 Task: Move the task Create a new online booking system for a tour operator to the section To-Do in the project AgileOrigin and sort the tasks in the project by Assignee in Descending order
Action: Mouse moved to (400, 375)
Screenshot: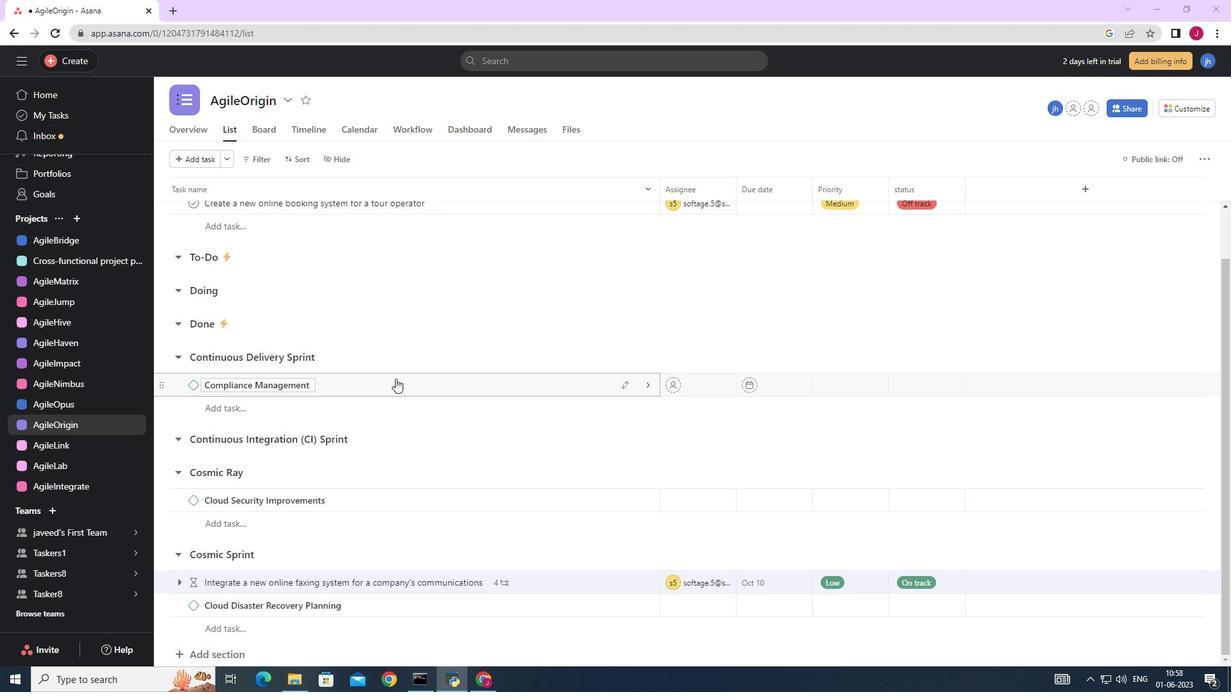 
Action: Mouse scrolled (400, 375) with delta (0, 0)
Screenshot: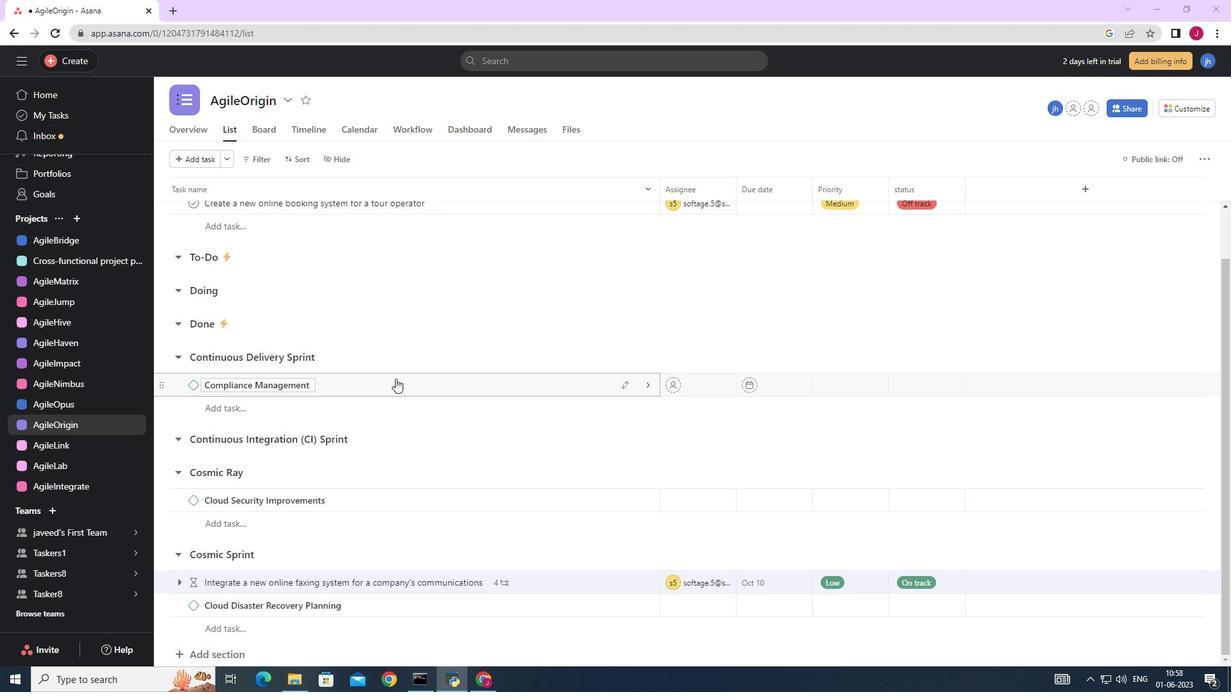 
Action: Mouse scrolled (400, 375) with delta (0, 0)
Screenshot: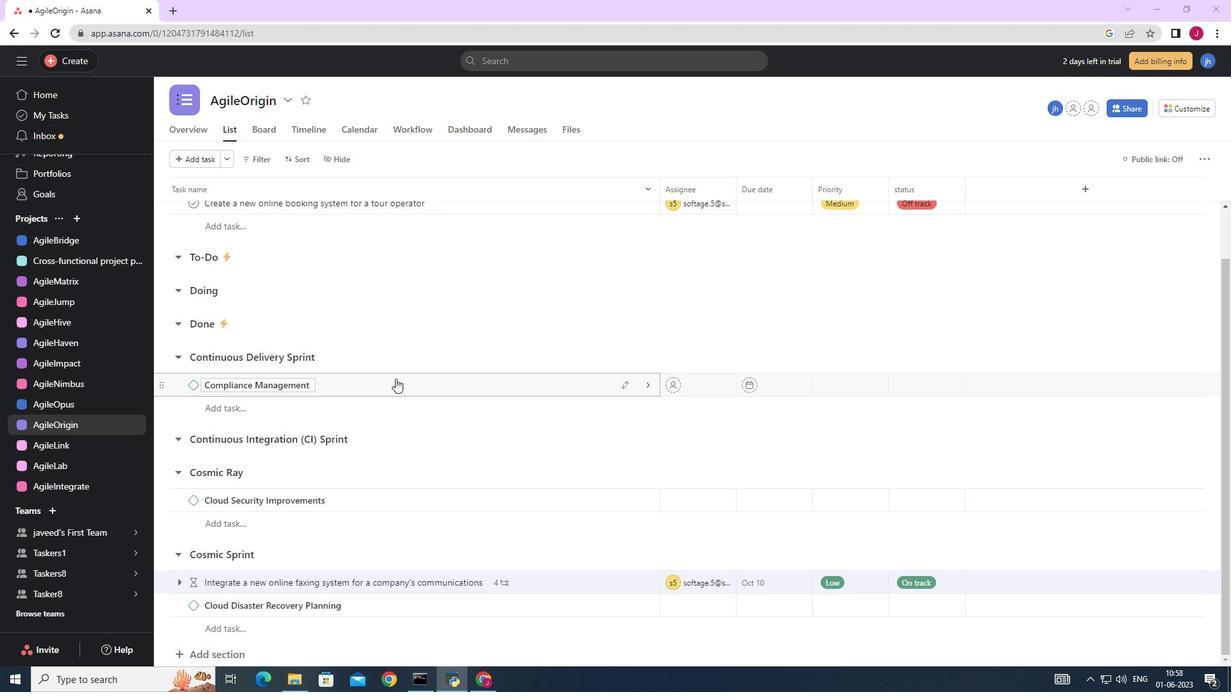 
Action: Mouse scrolled (400, 375) with delta (0, 0)
Screenshot: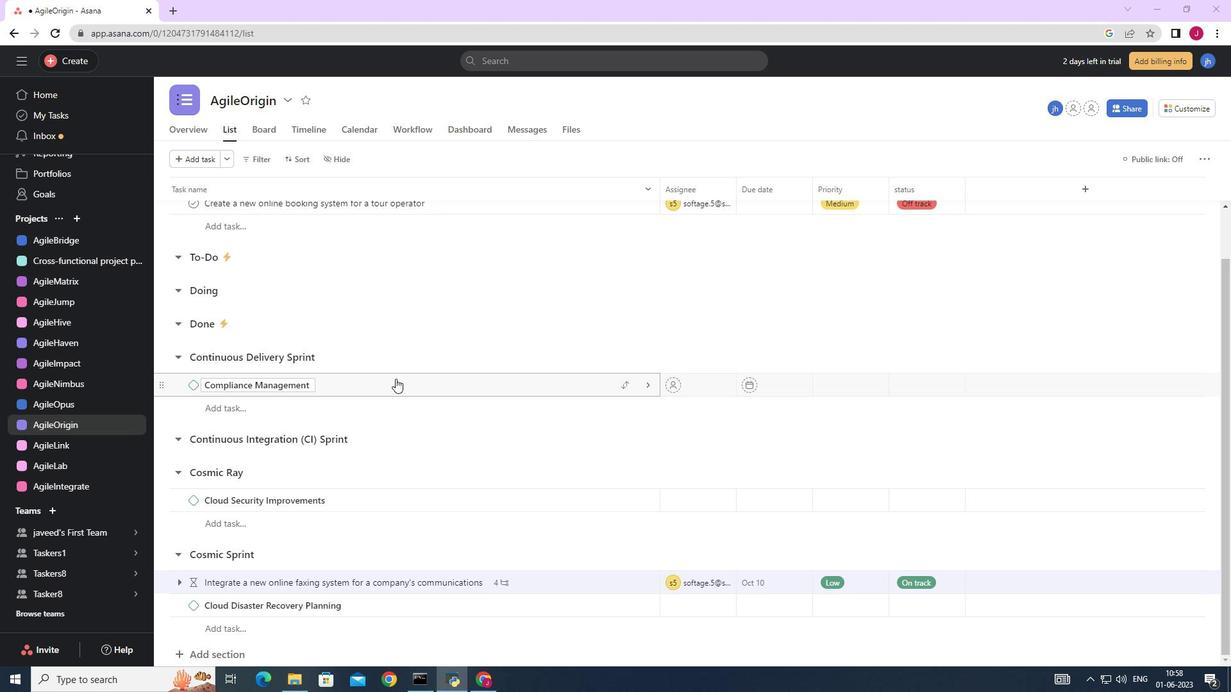 
Action: Mouse moved to (399, 373)
Screenshot: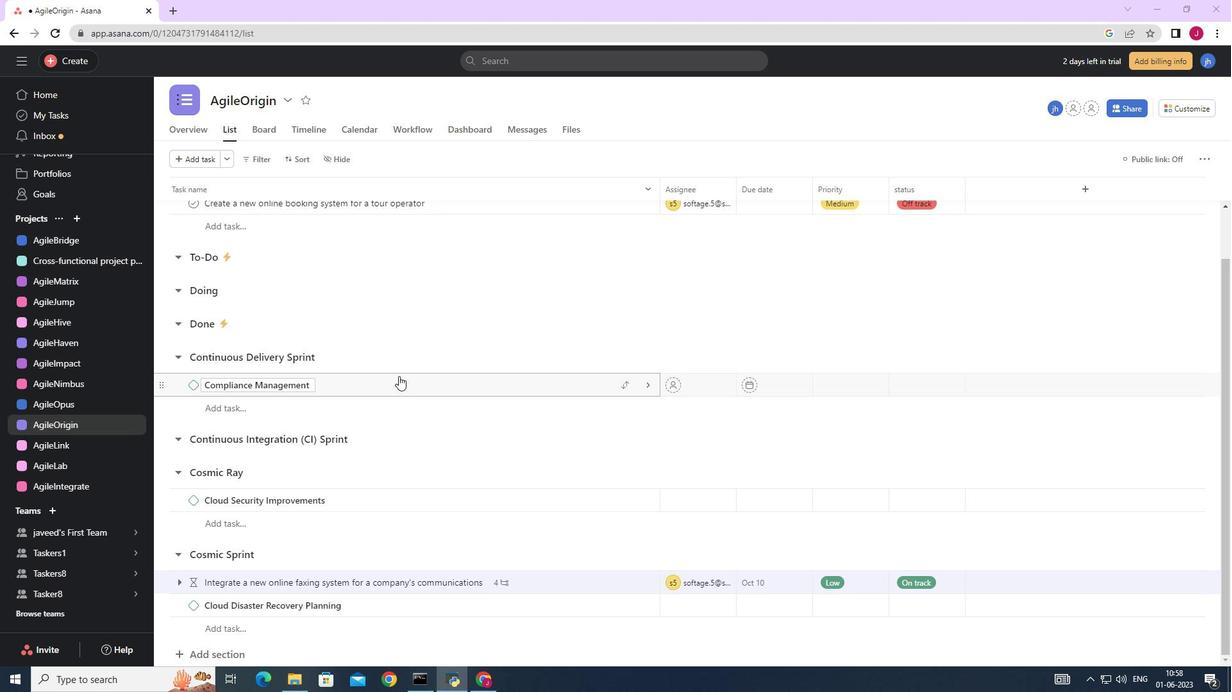 
Action: Mouse scrolled (400, 374) with delta (0, 0)
Screenshot: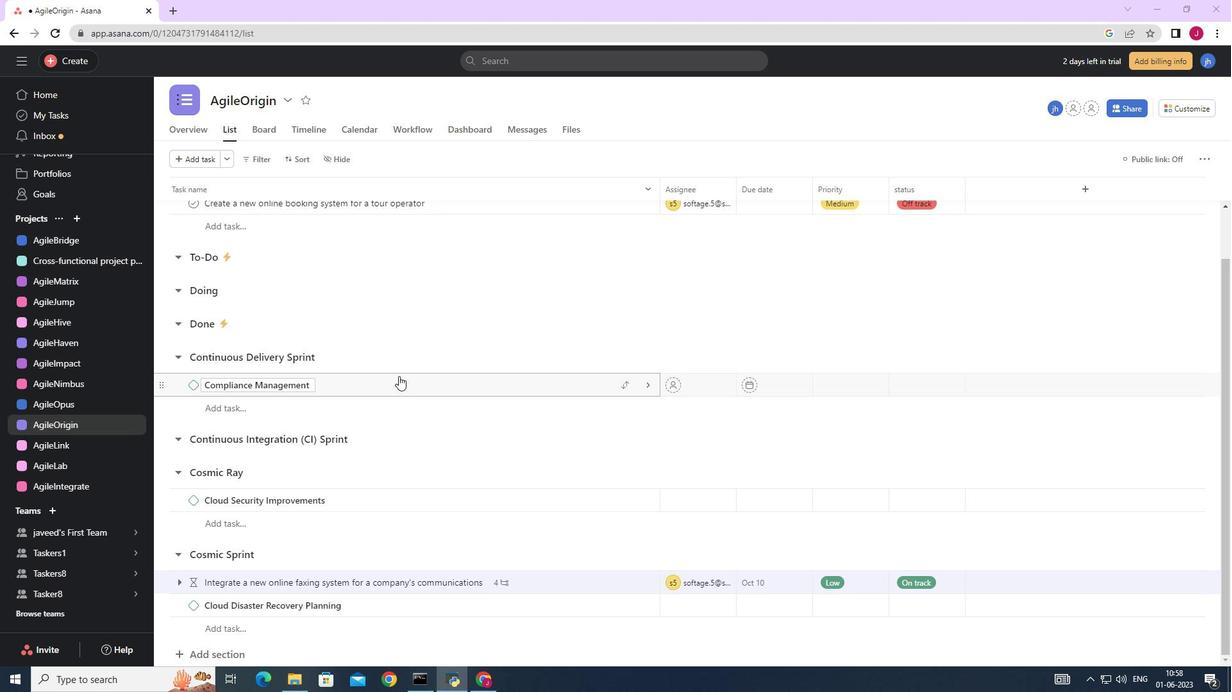 
Action: Mouse moved to (397, 375)
Screenshot: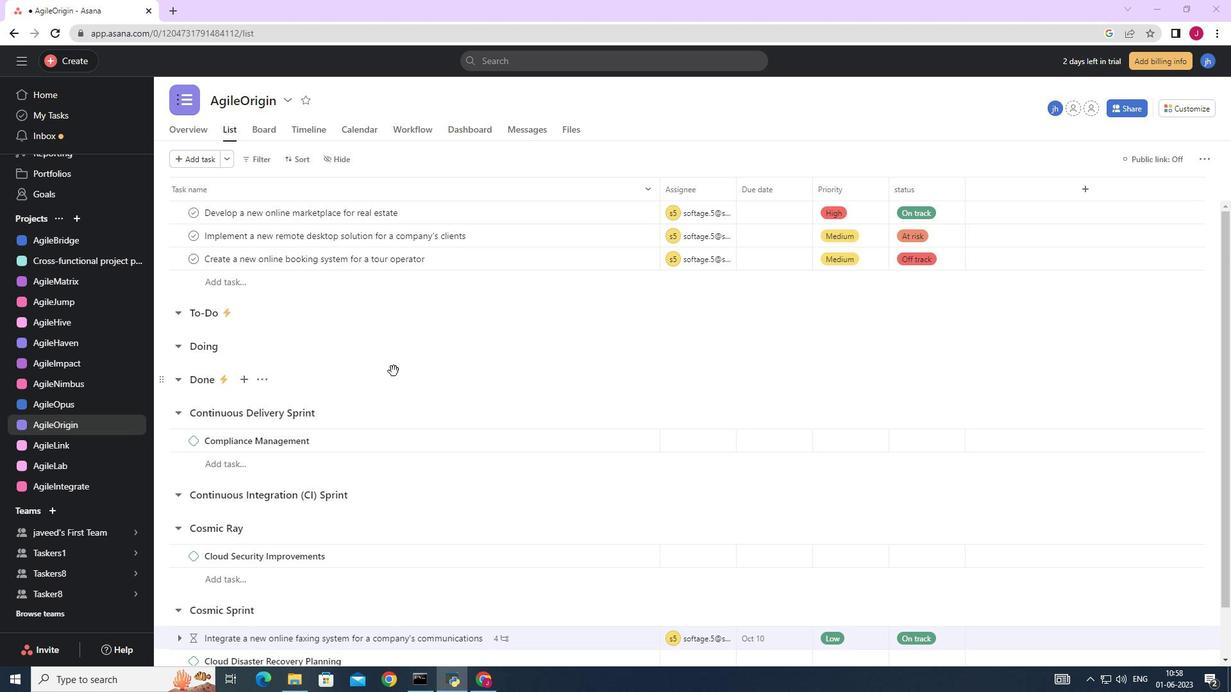 
Action: Mouse scrolled (397, 376) with delta (0, 0)
Screenshot: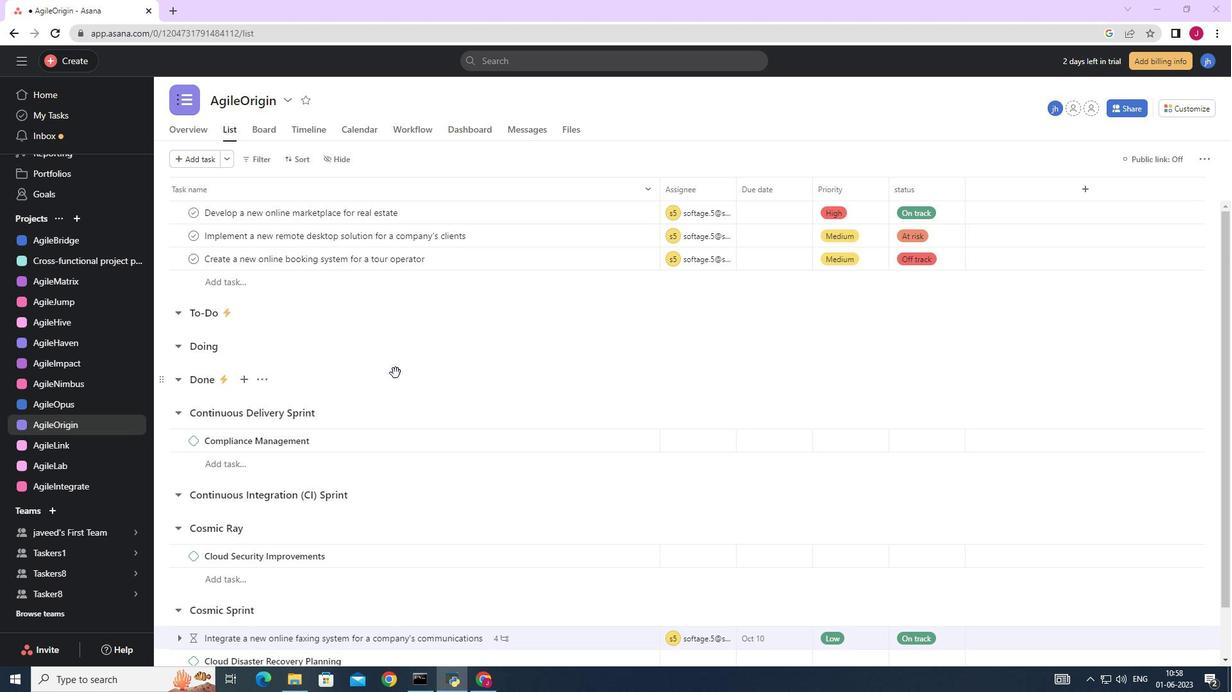 
Action: Mouse scrolled (397, 376) with delta (0, 0)
Screenshot: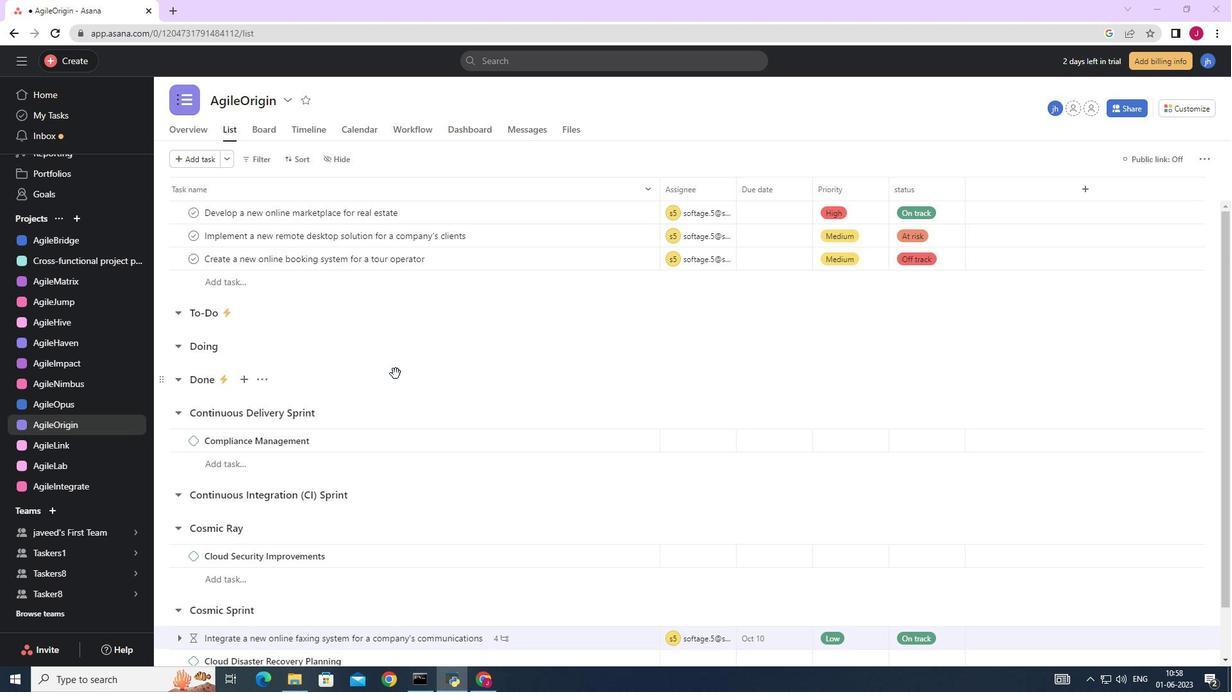 
Action: Mouse moved to (623, 262)
Screenshot: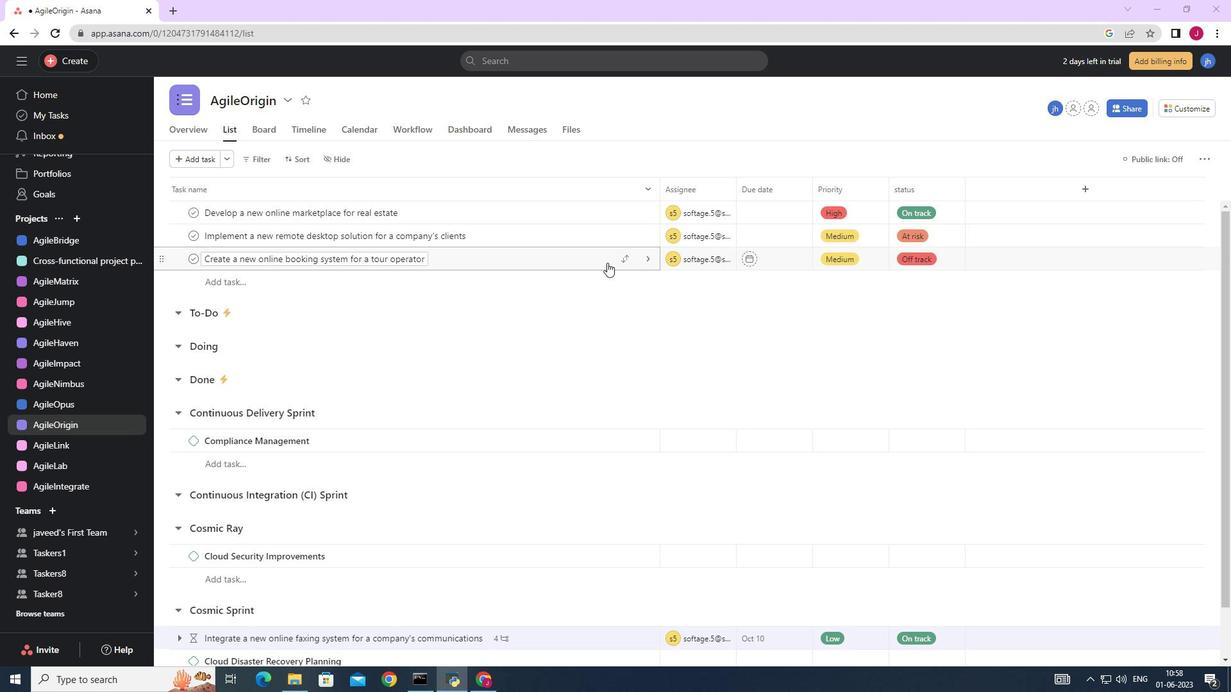 
Action: Mouse pressed left at (623, 262)
Screenshot: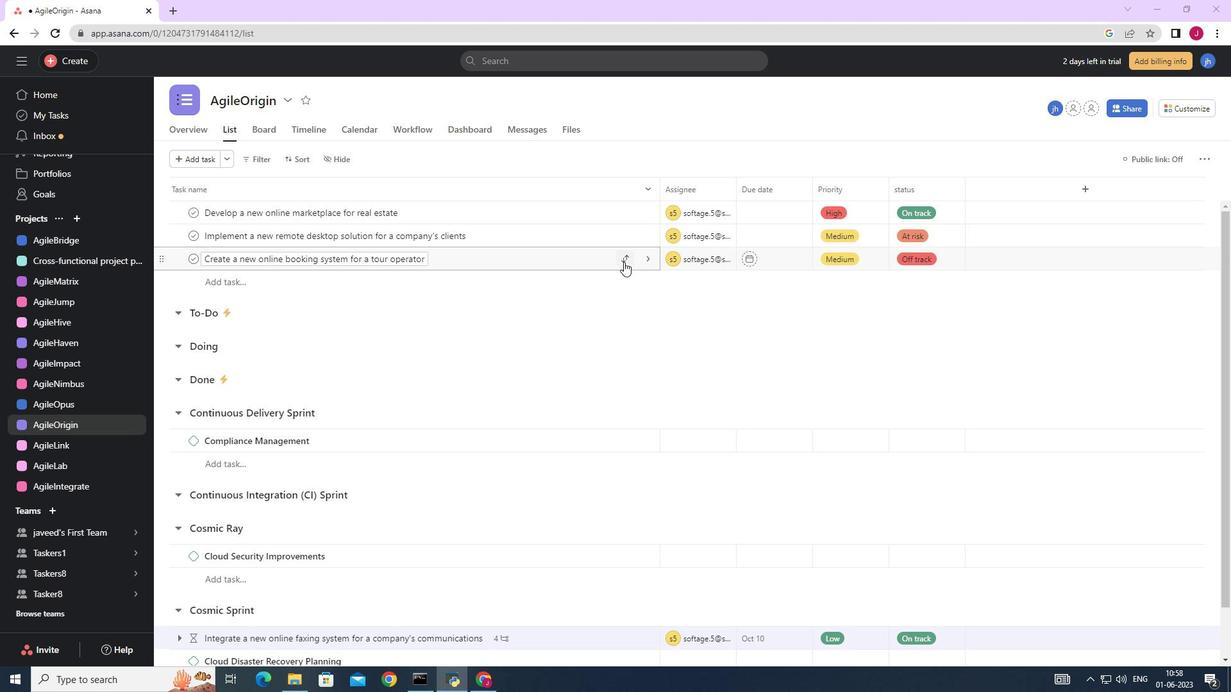 
Action: Mouse moved to (526, 327)
Screenshot: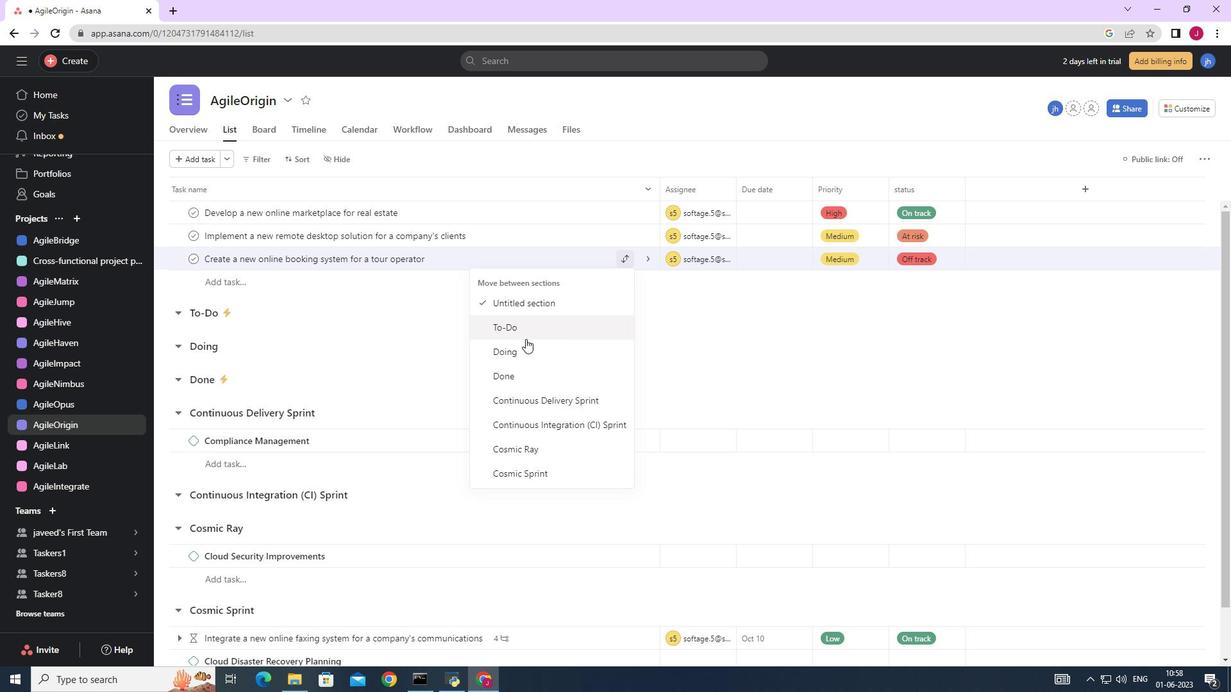 
Action: Mouse pressed left at (526, 327)
Screenshot: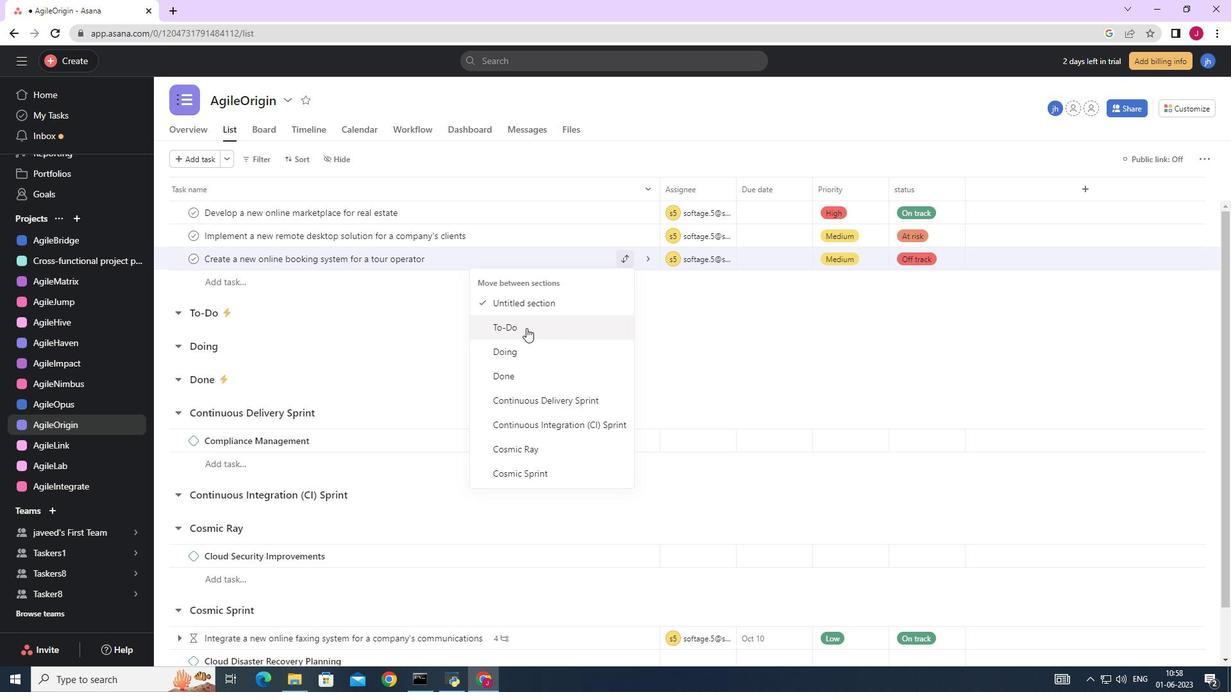 
Action: Mouse moved to (303, 160)
Screenshot: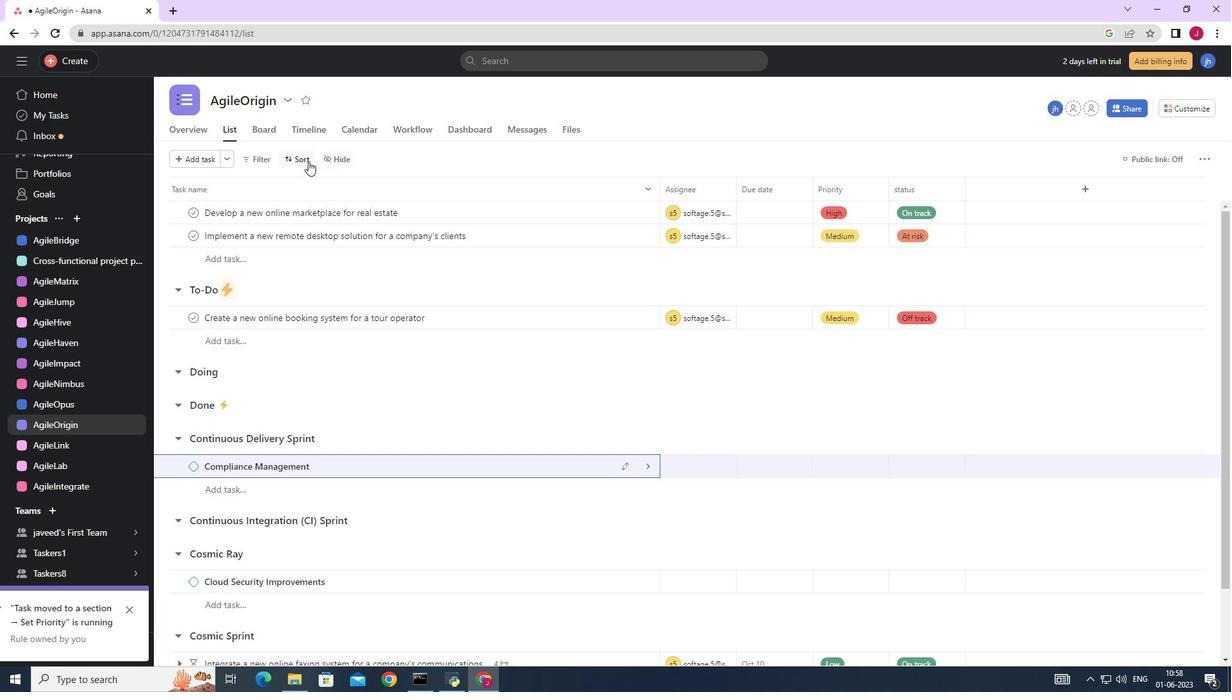 
Action: Mouse pressed left at (303, 160)
Screenshot: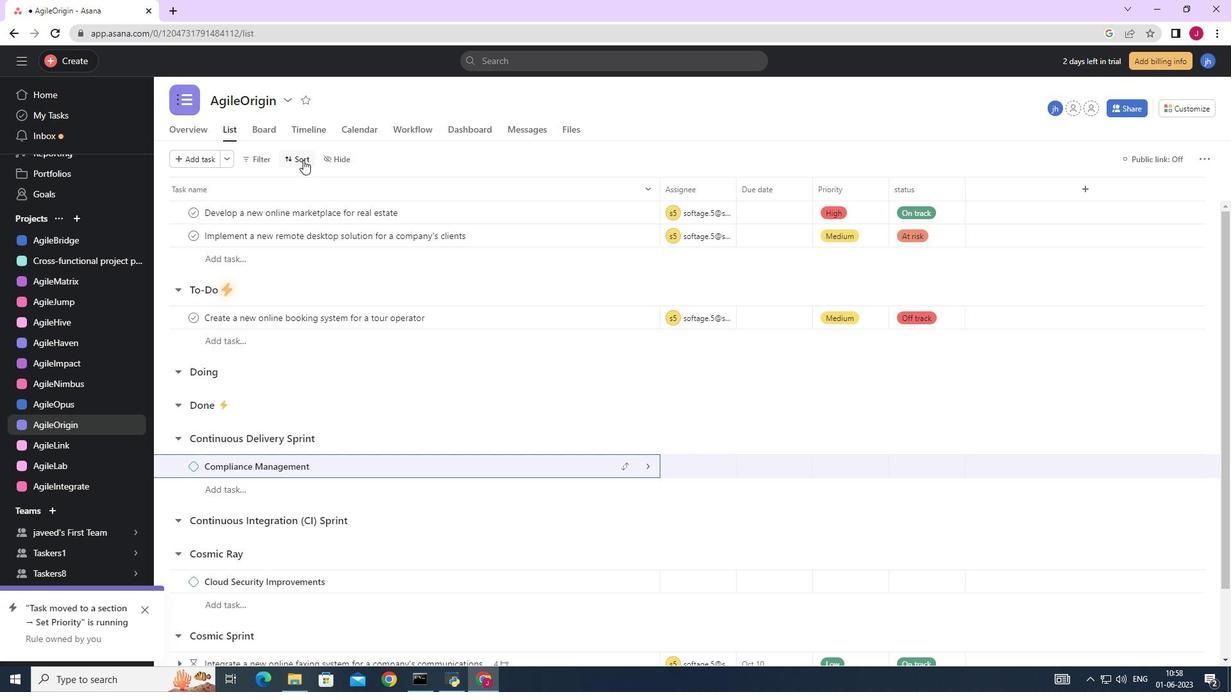 
Action: Mouse moved to (330, 334)
Screenshot: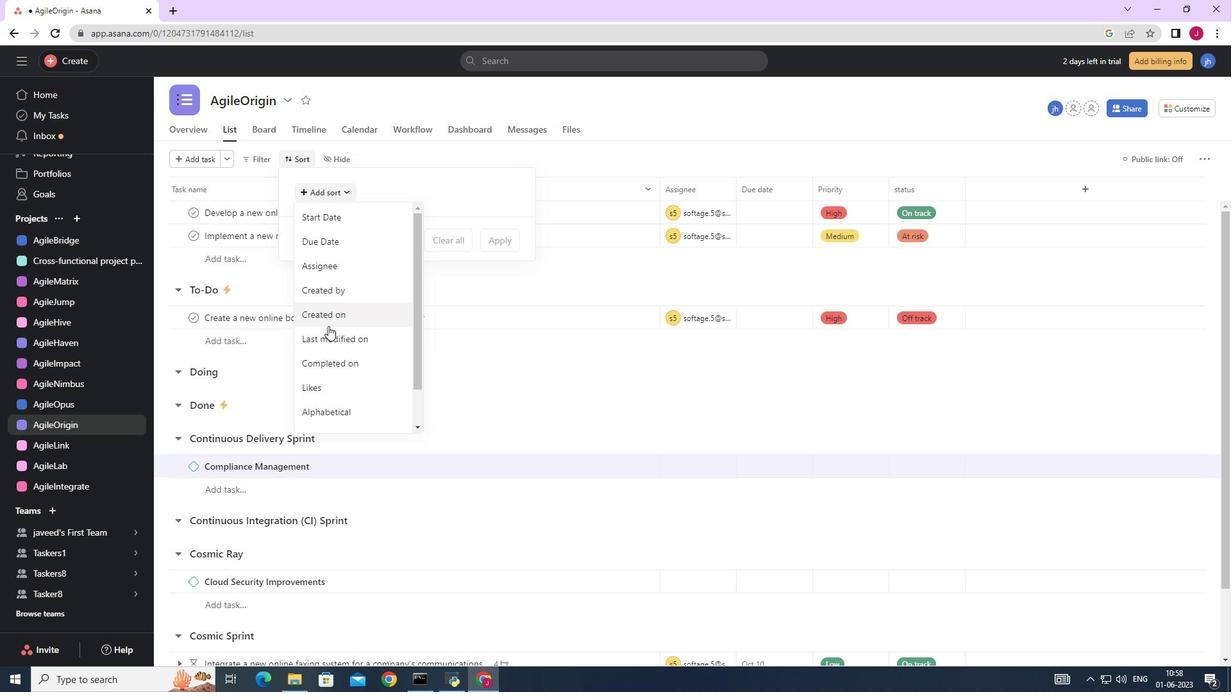 
Action: Mouse scrolled (330, 333) with delta (0, 0)
Screenshot: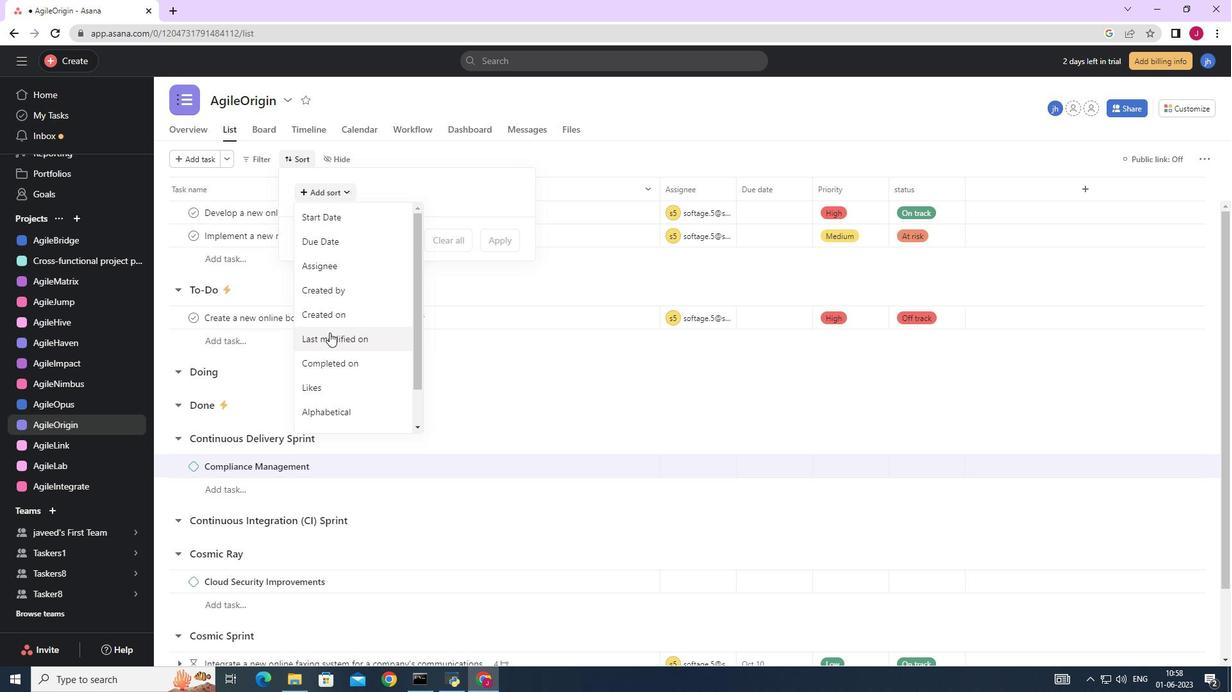 
Action: Mouse scrolled (330, 333) with delta (0, 0)
Screenshot: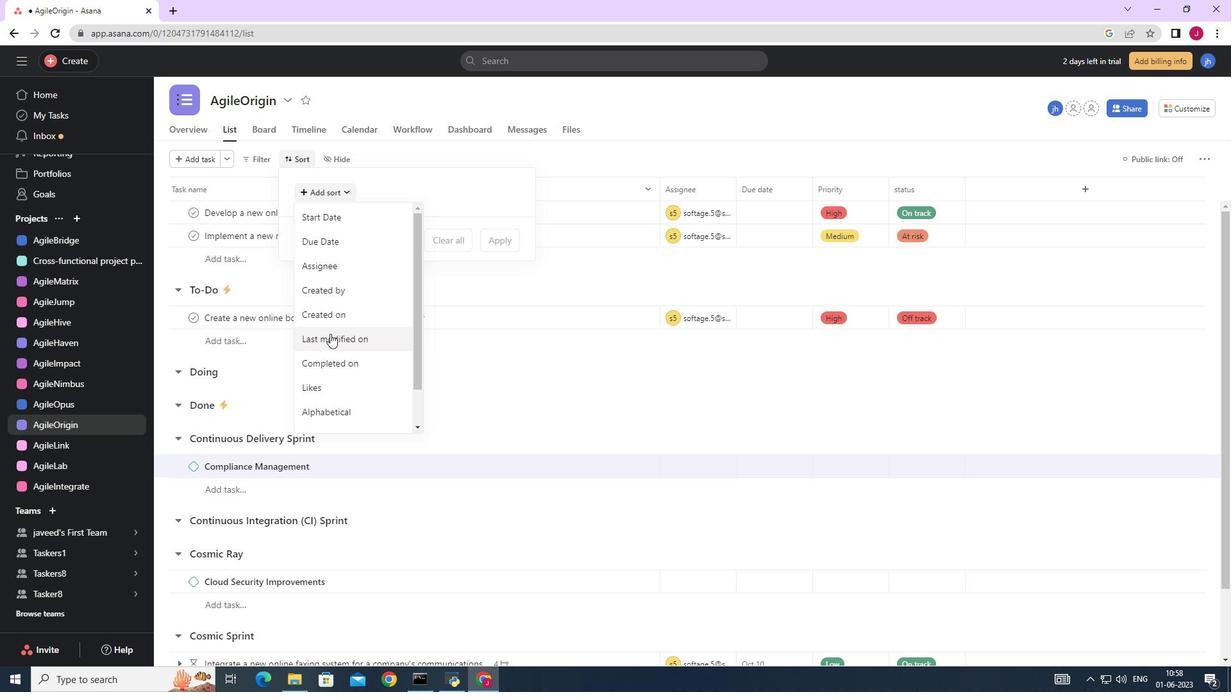 
Action: Mouse scrolled (330, 333) with delta (0, 0)
Screenshot: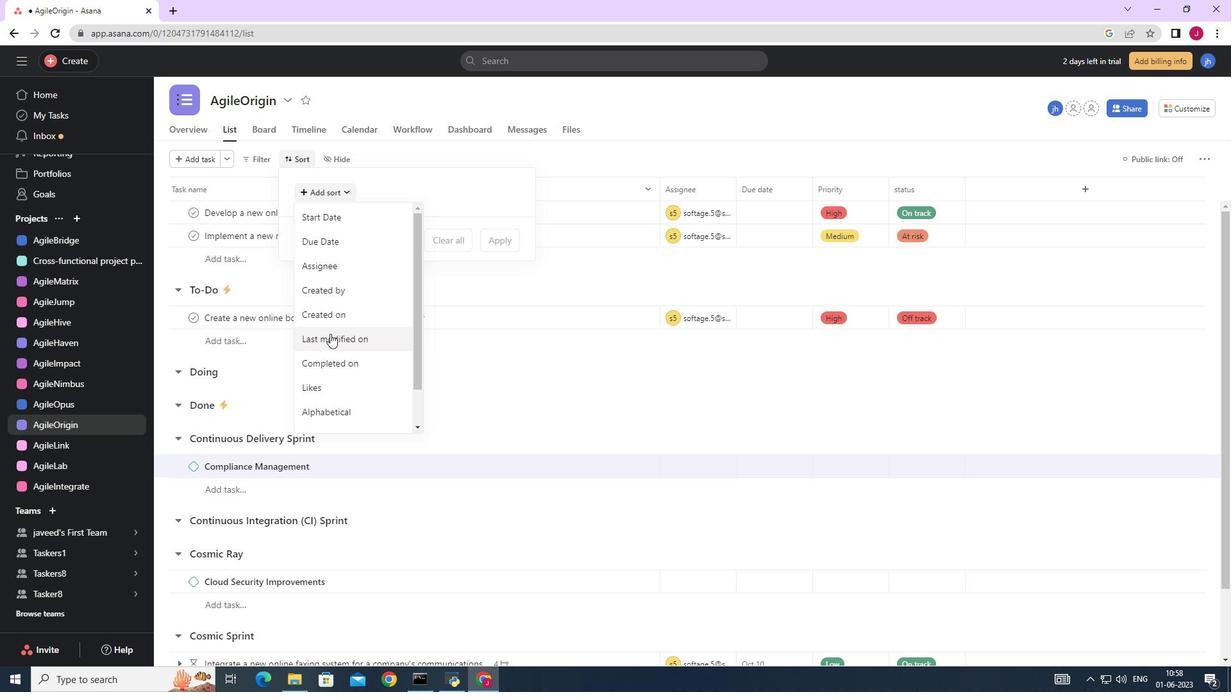 
Action: Mouse scrolled (330, 333) with delta (0, 0)
Screenshot: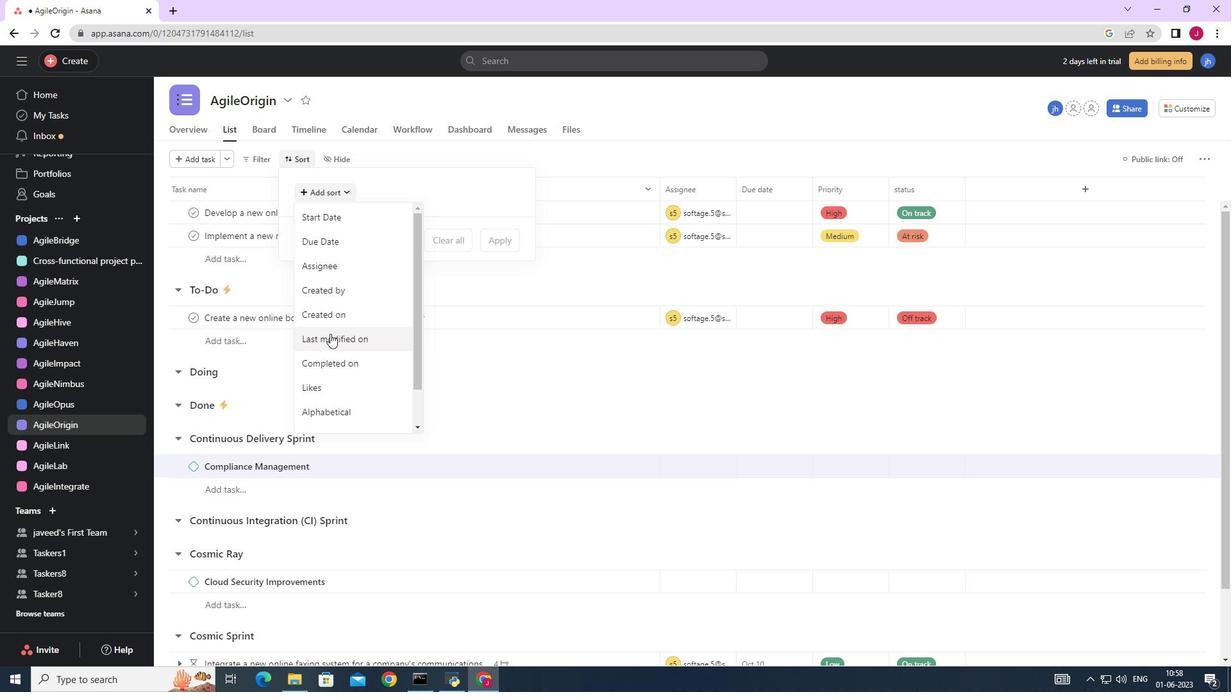 
Action: Mouse moved to (345, 185)
Screenshot: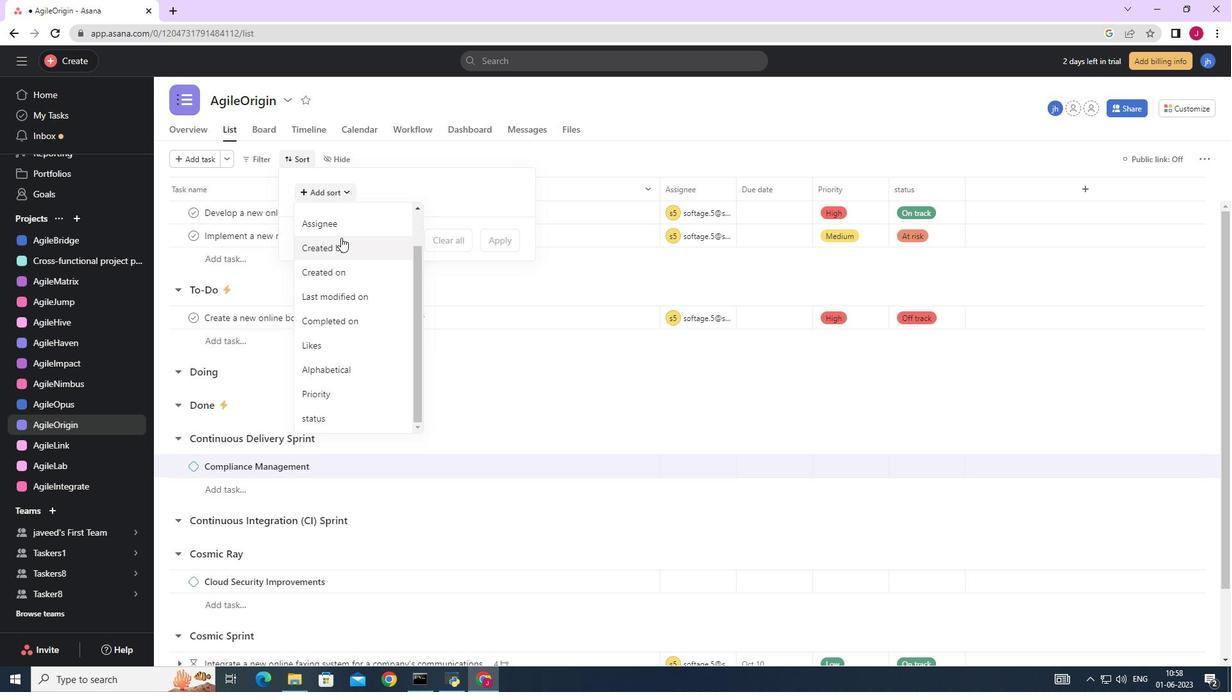 
Action: Mouse pressed left at (345, 185)
Screenshot: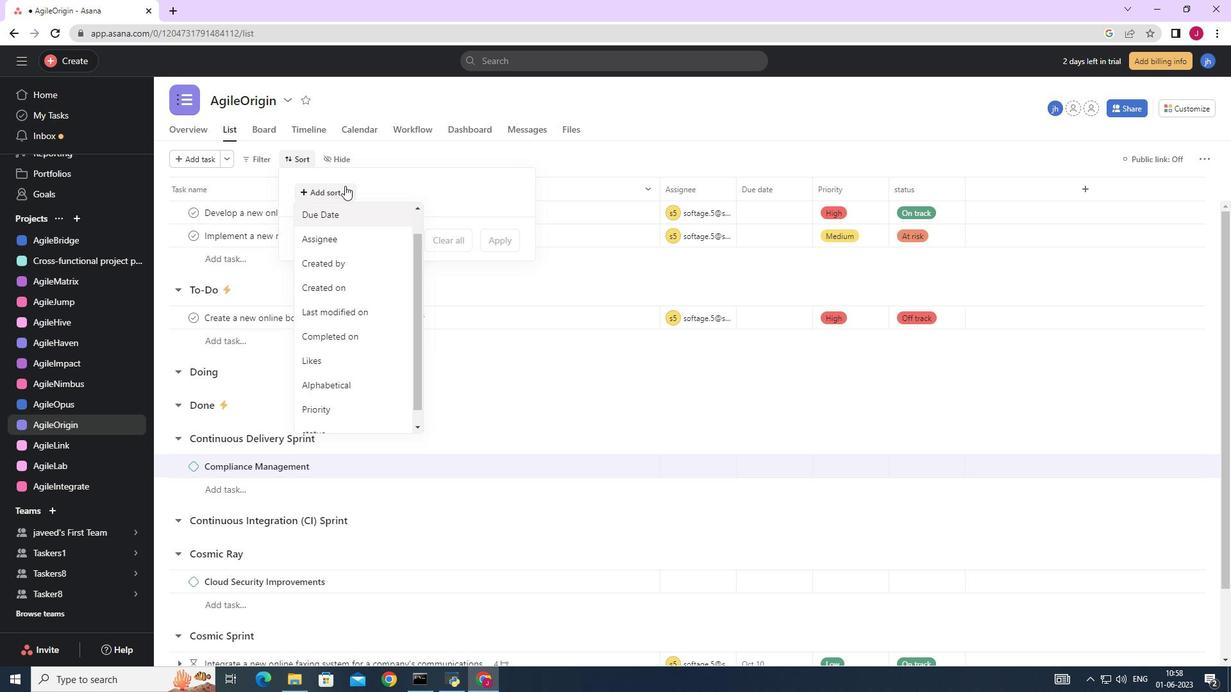 
Action: Mouse moved to (345, 187)
Screenshot: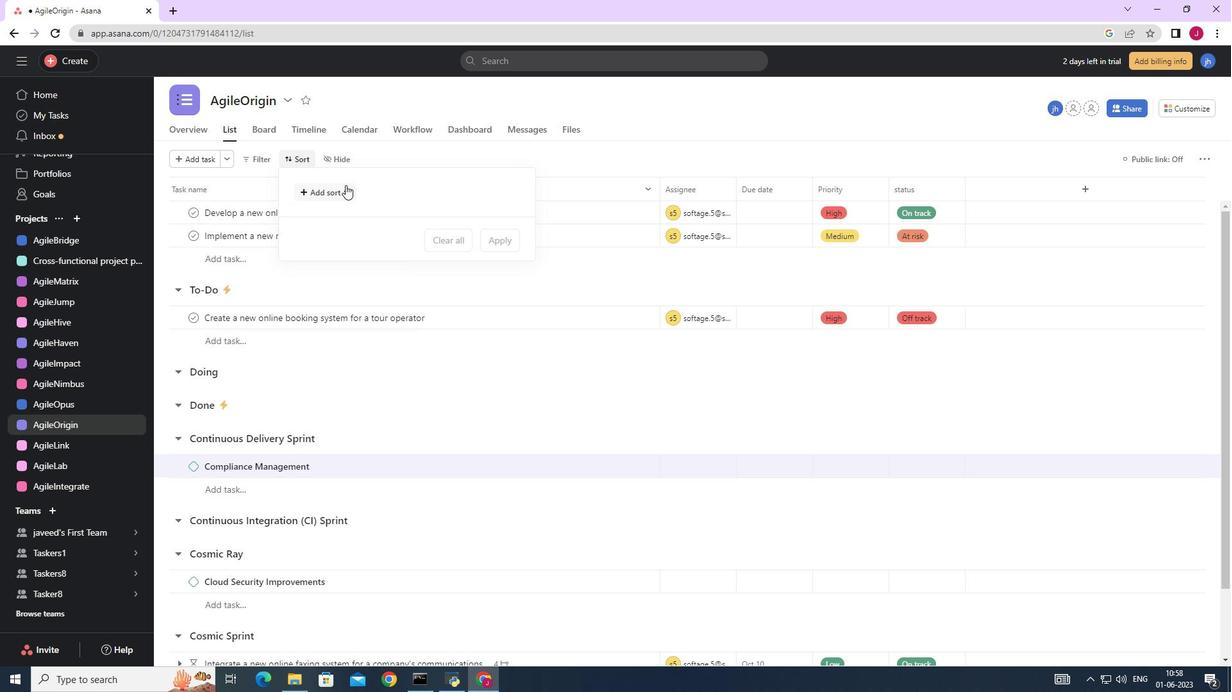 
Action: Mouse pressed left at (345, 187)
Screenshot: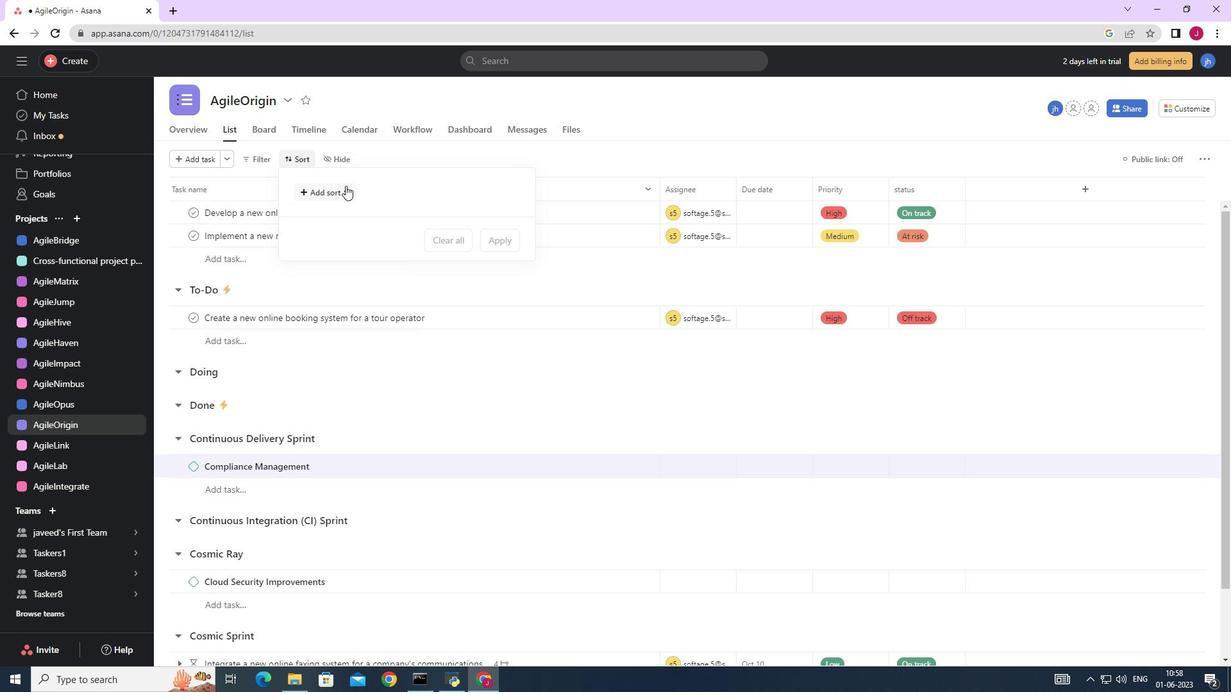 
Action: Mouse moved to (337, 268)
Screenshot: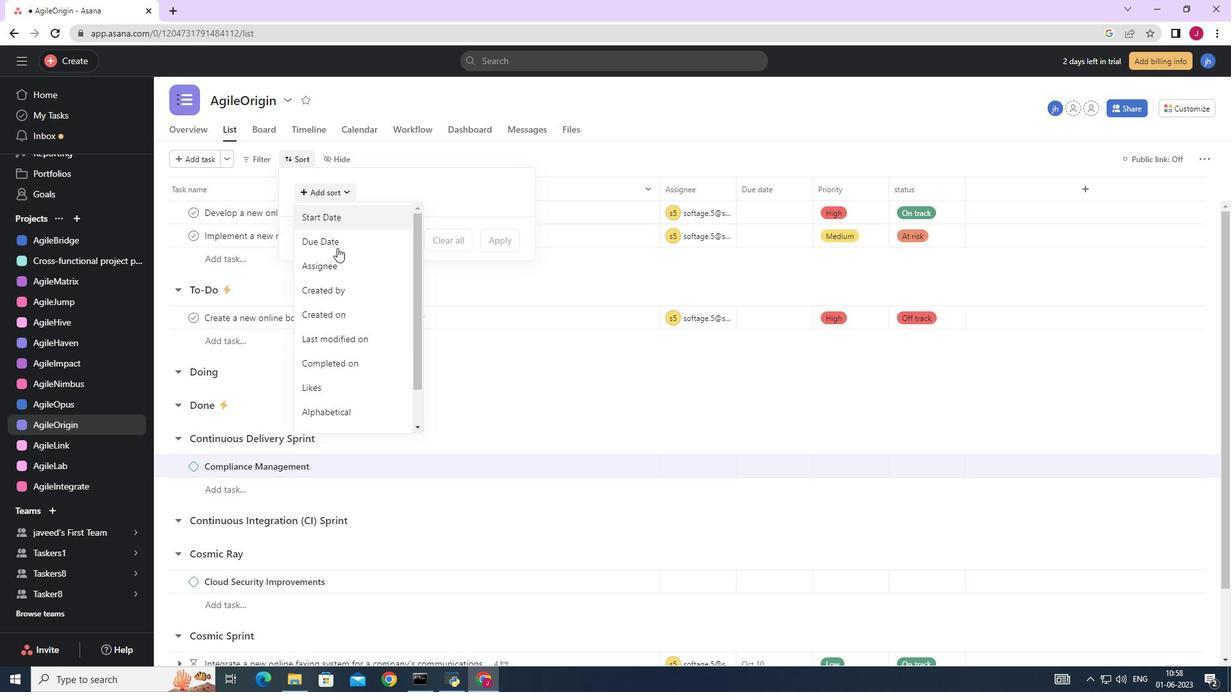 
Action: Mouse scrolled (337, 269) with delta (0, 0)
Screenshot: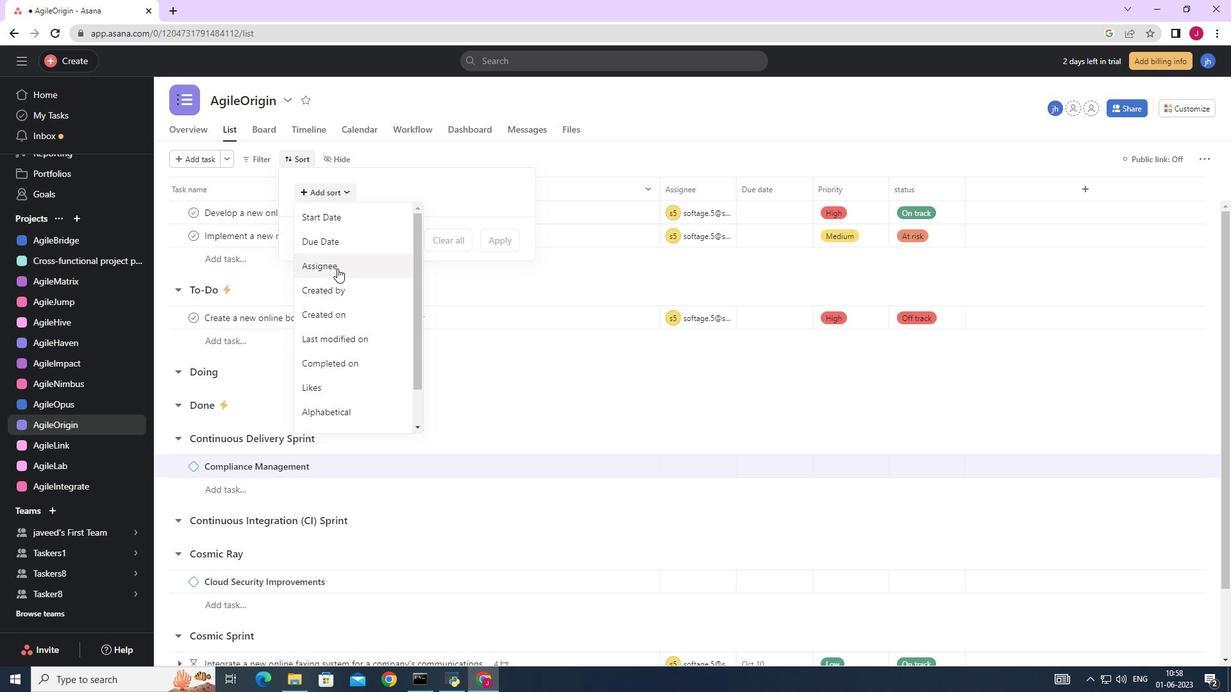 
Action: Mouse scrolled (337, 269) with delta (0, 0)
Screenshot: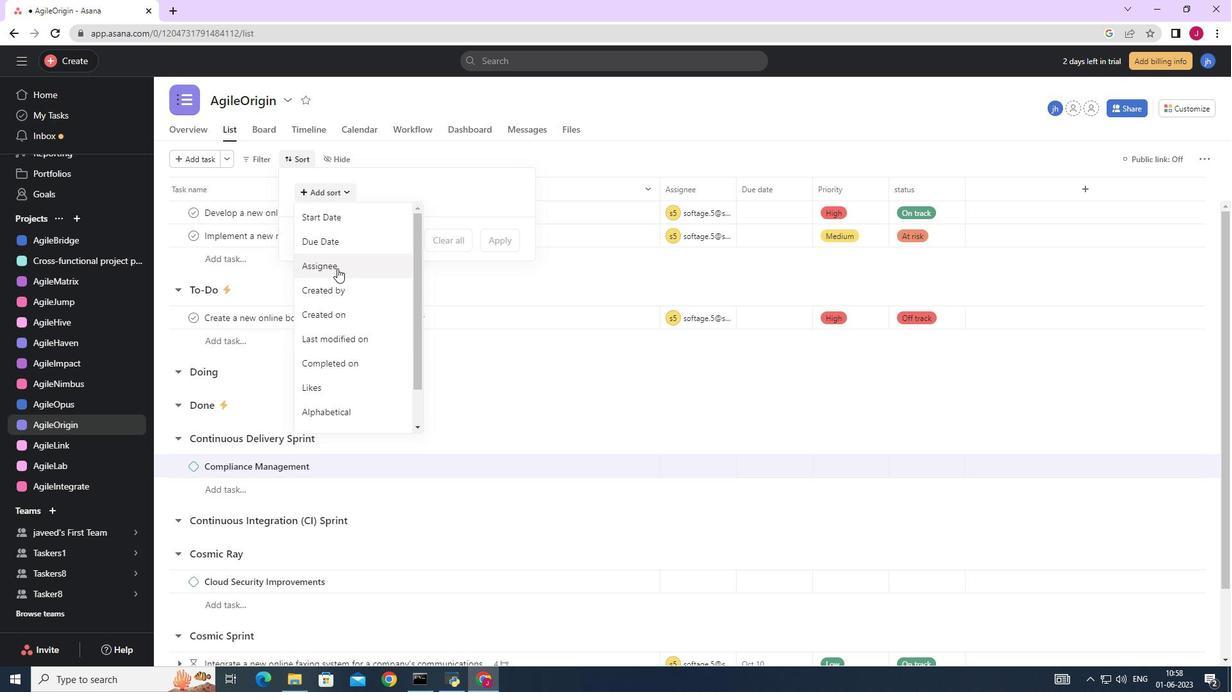 
Action: Mouse scrolled (337, 269) with delta (0, 0)
Screenshot: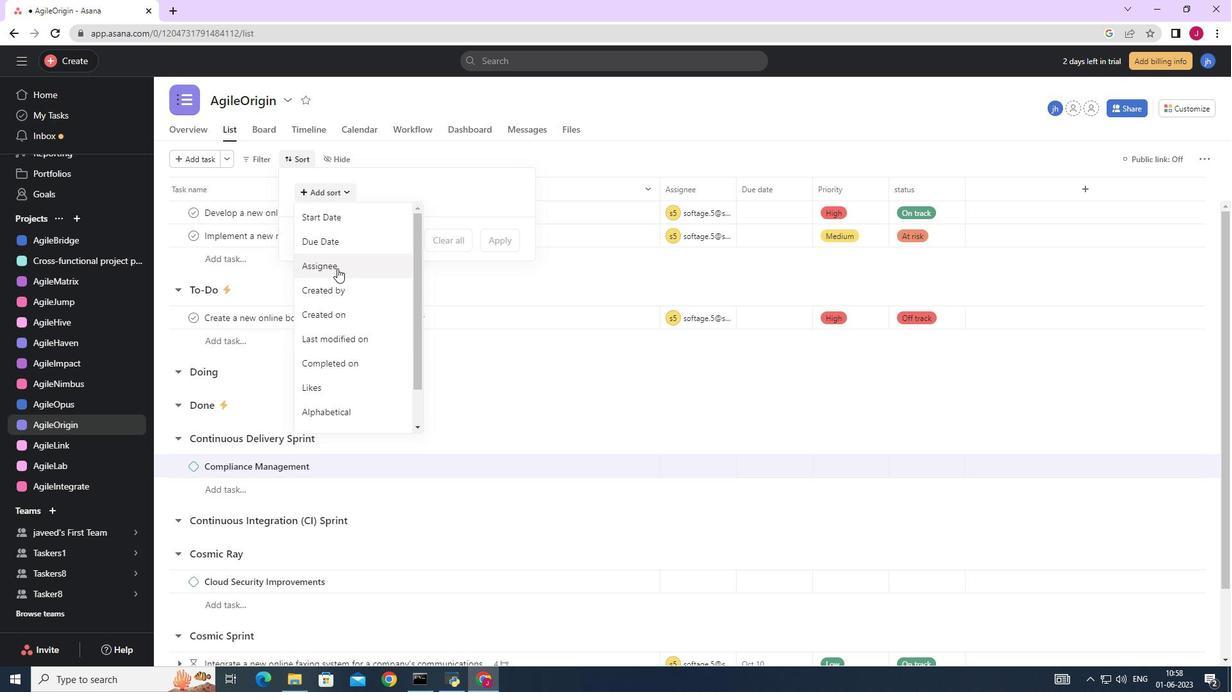 
Action: Mouse scrolled (337, 269) with delta (0, 0)
Screenshot: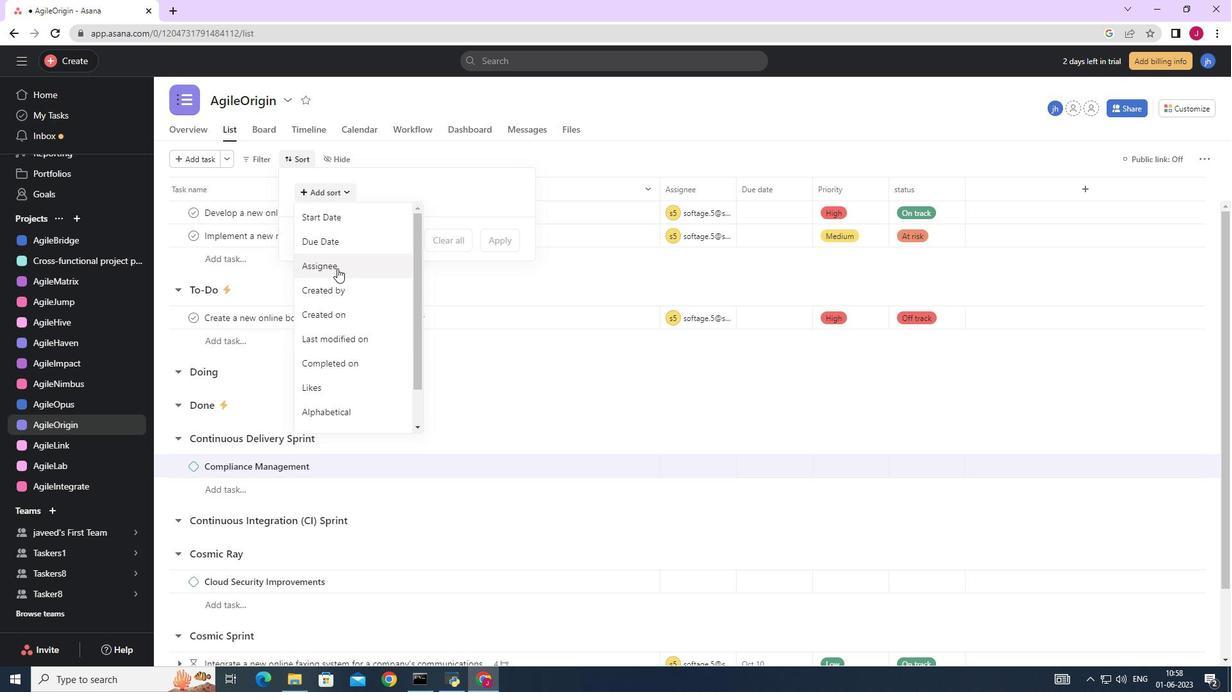 
Action: Mouse scrolled (337, 269) with delta (0, 0)
Screenshot: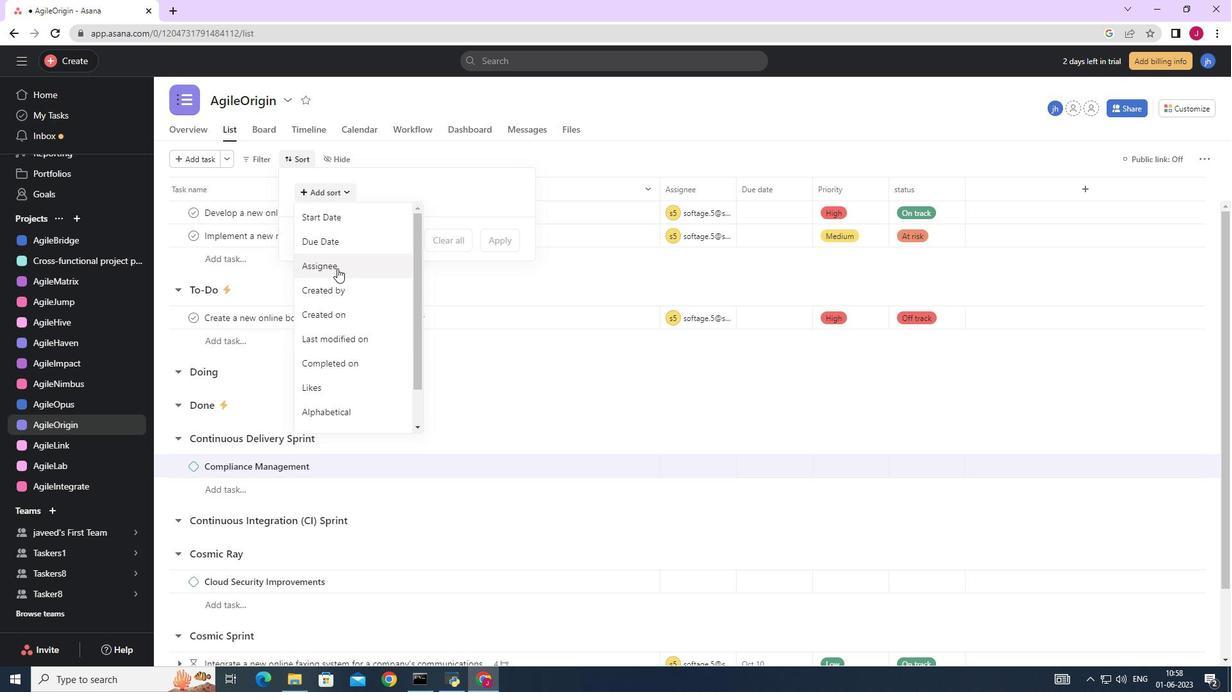 
Action: Mouse moved to (336, 268)
Screenshot: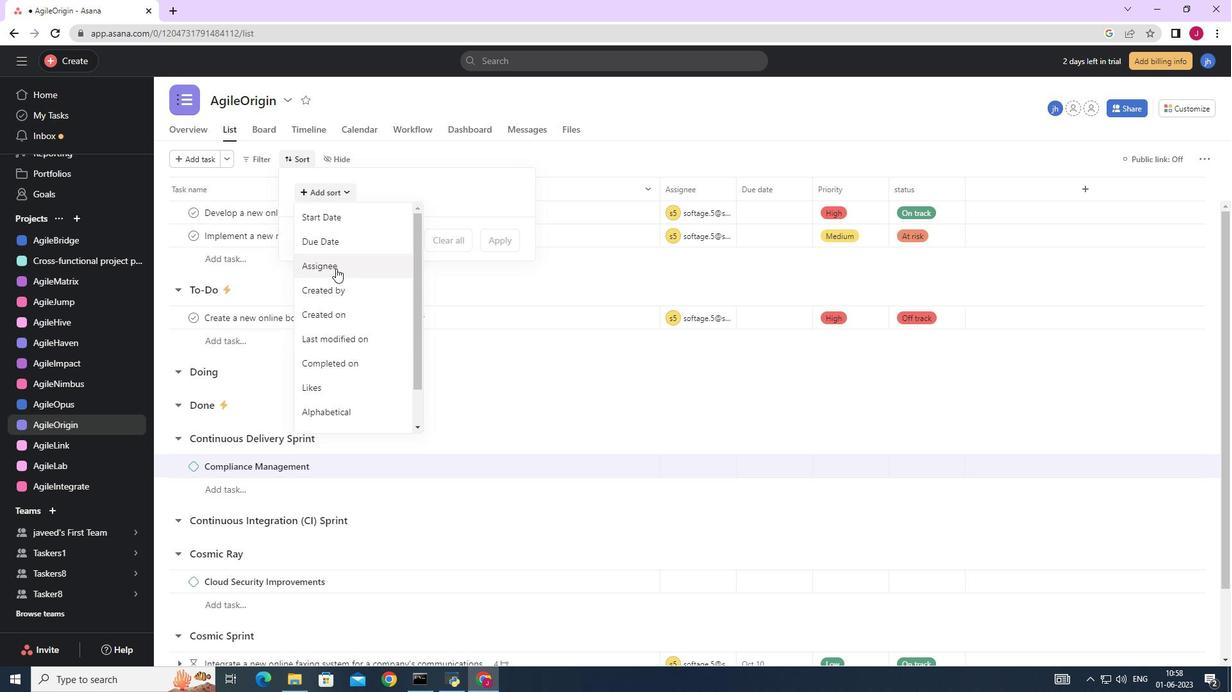 
Action: Mouse scrolled (336, 268) with delta (0, 0)
Screenshot: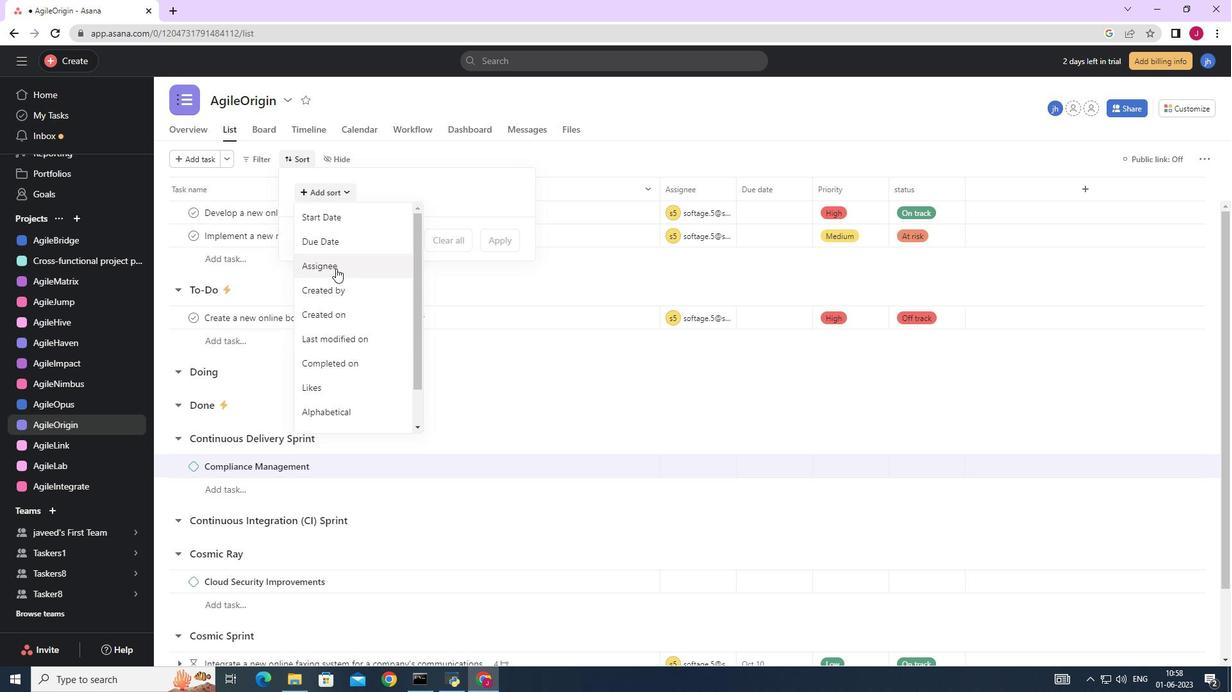 
Action: Mouse scrolled (336, 268) with delta (0, 0)
Screenshot: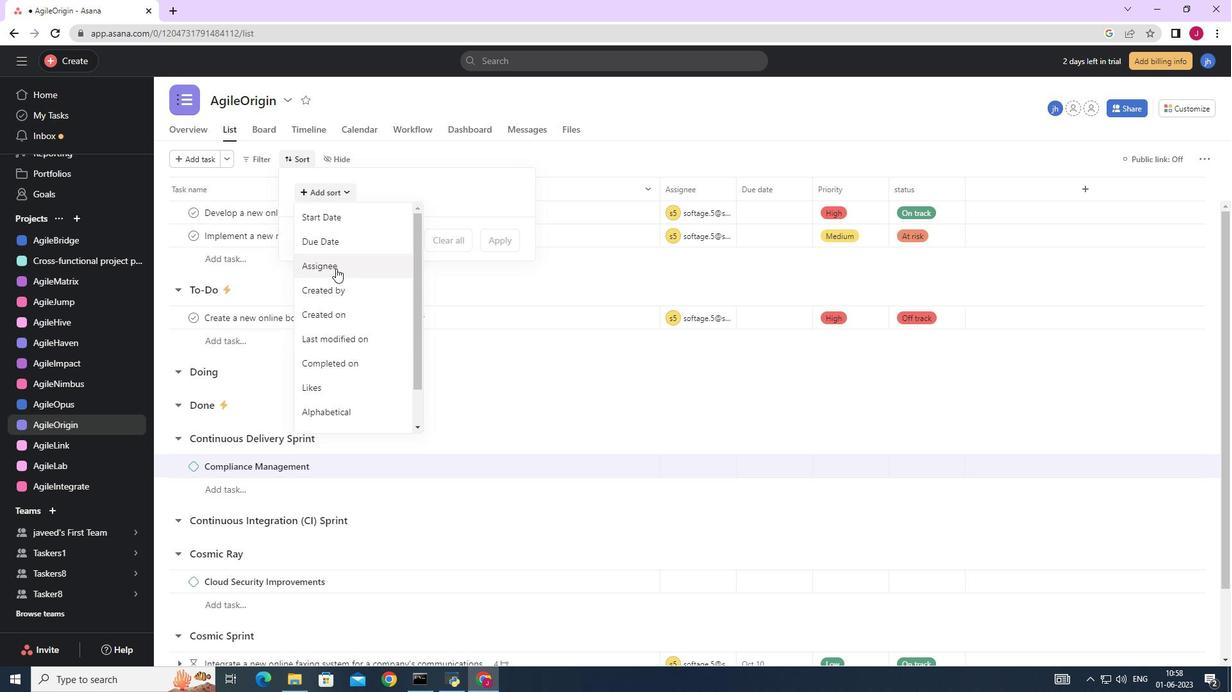 
Action: Mouse moved to (336, 266)
Screenshot: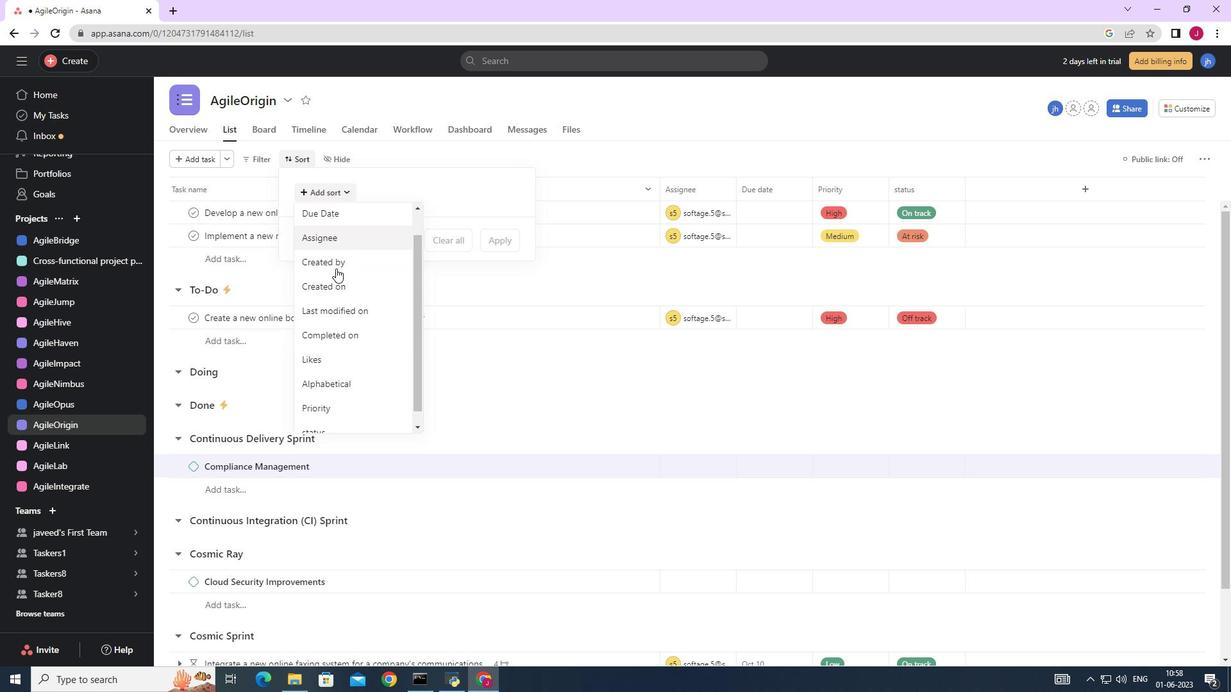 
Action: Mouse scrolled (336, 266) with delta (0, 0)
Screenshot: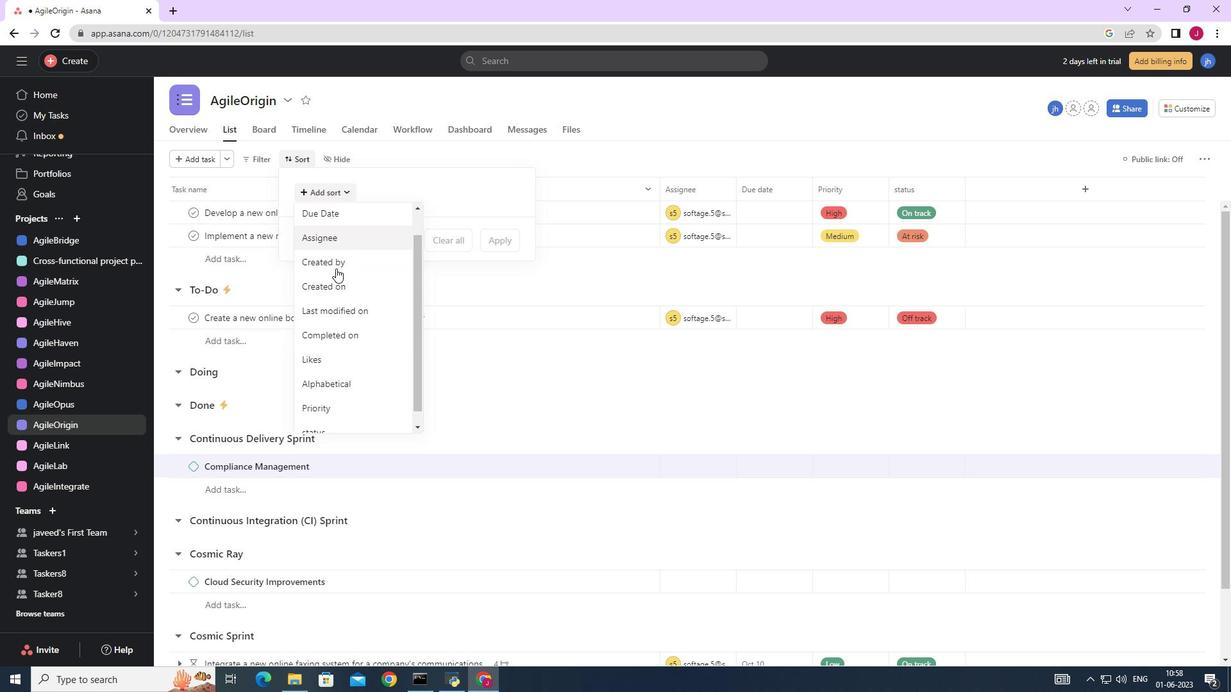 
Action: Mouse scrolled (336, 266) with delta (0, 0)
Screenshot: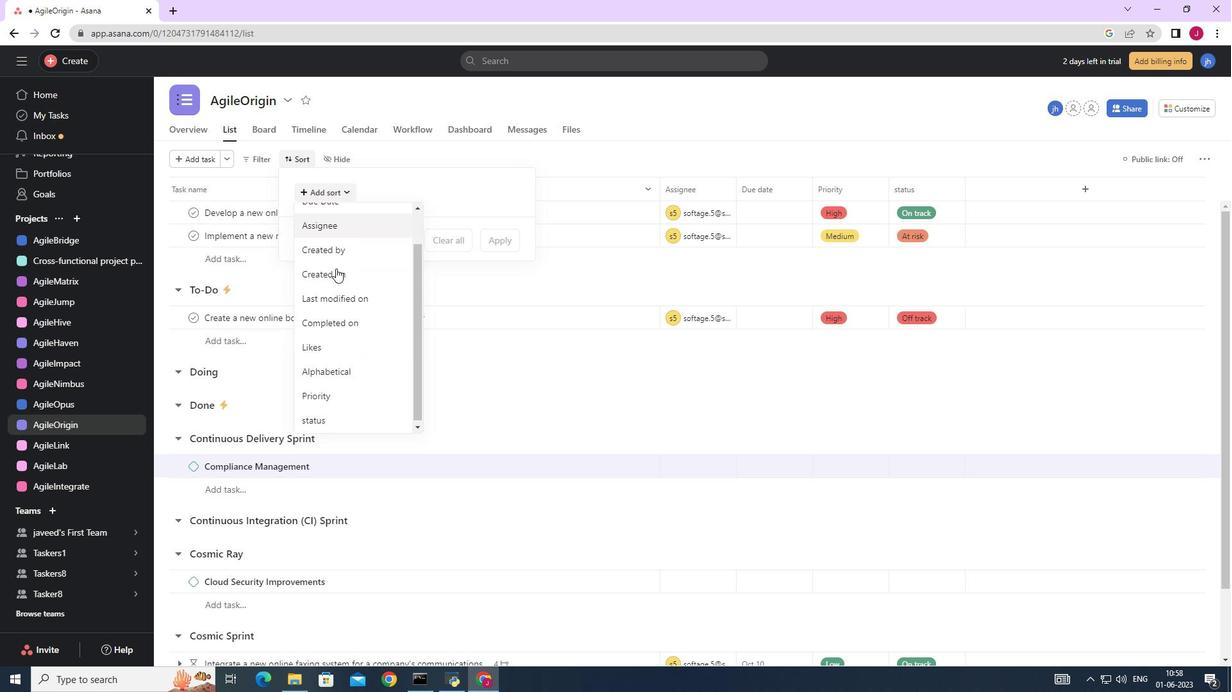 
Action: Mouse scrolled (336, 266) with delta (0, 0)
Screenshot: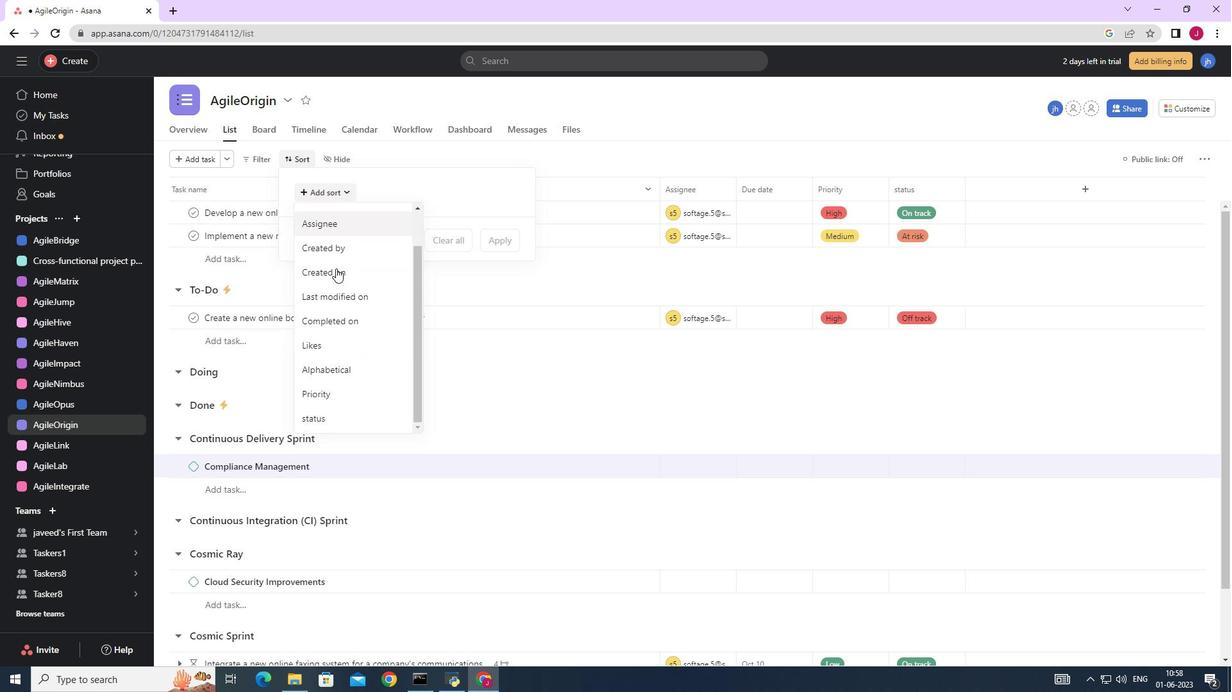 
Action: Mouse moved to (336, 266)
Screenshot: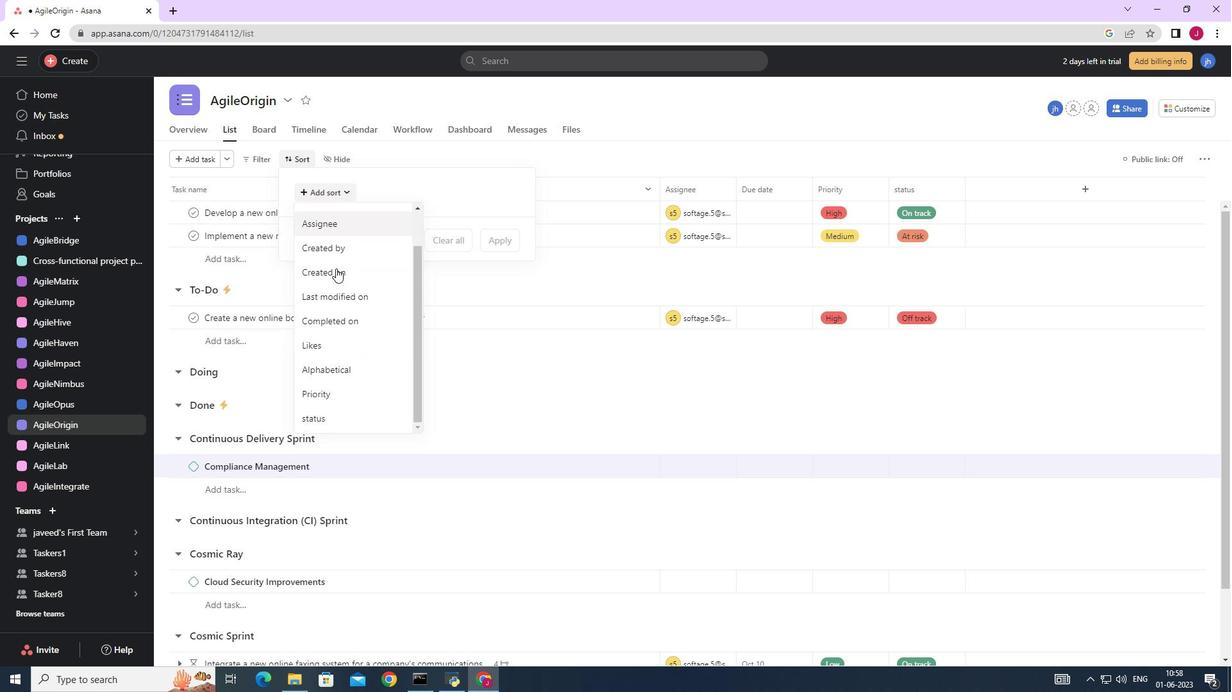 
Action: Mouse scrolled (336, 266) with delta (0, 0)
Screenshot: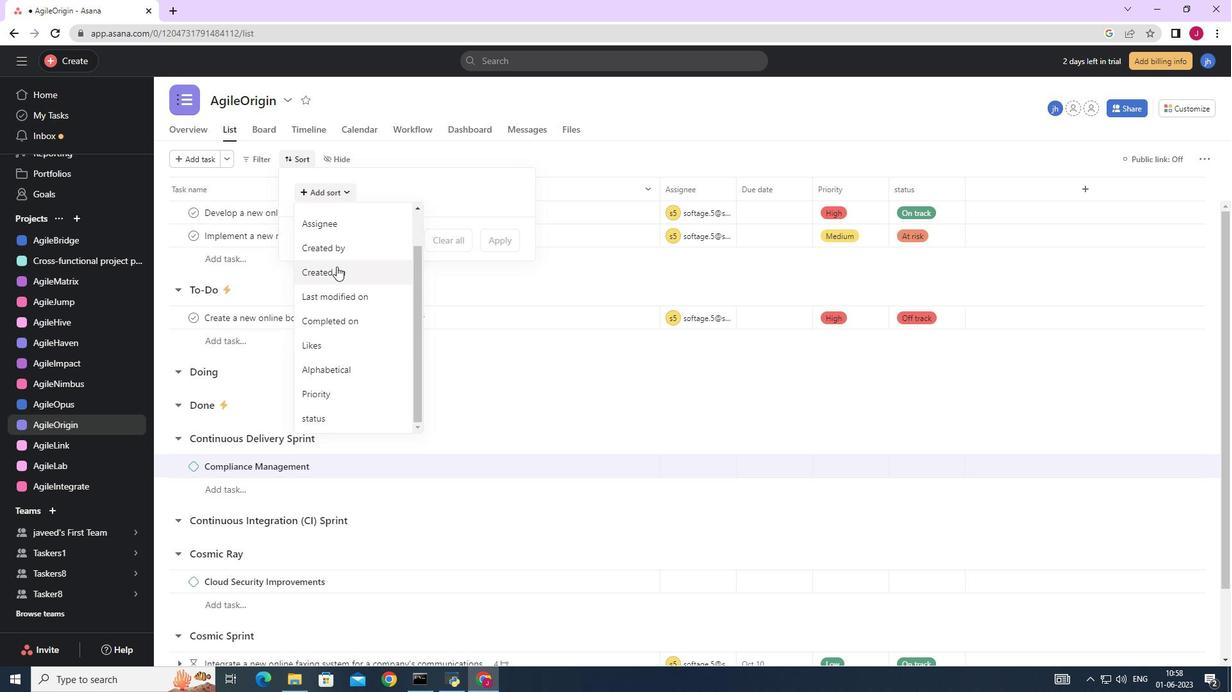 
Action: Mouse moved to (336, 265)
Screenshot: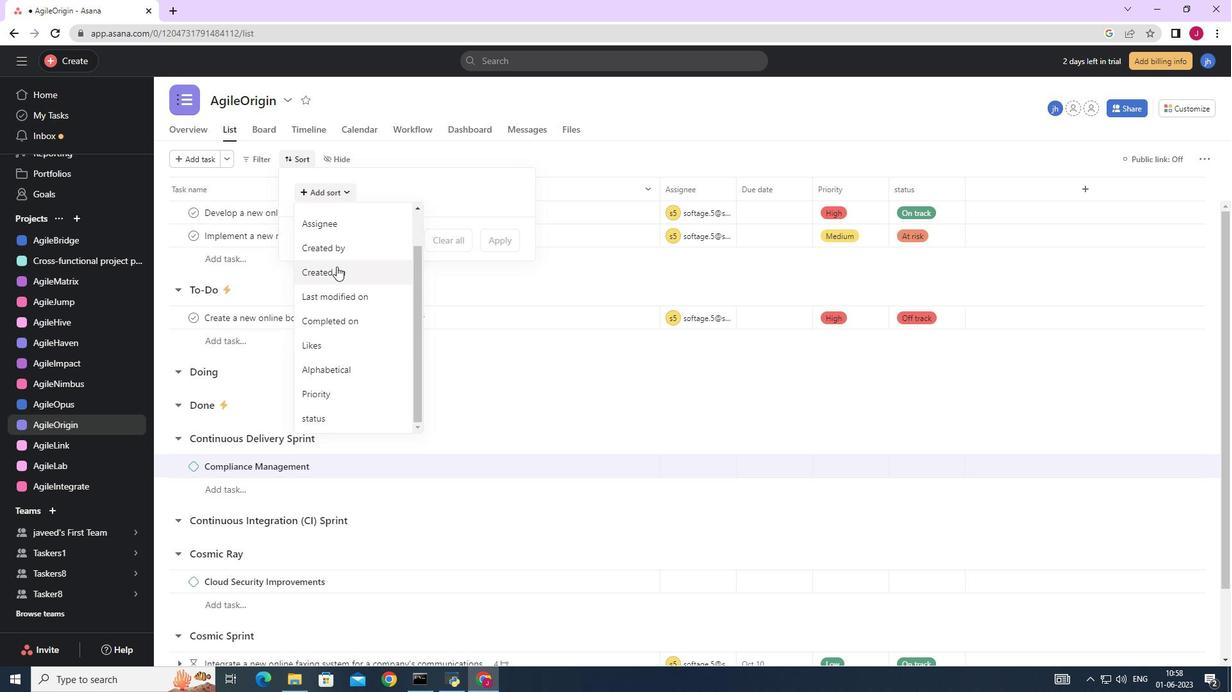 
Action: Mouse scrolled (336, 266) with delta (0, 0)
Screenshot: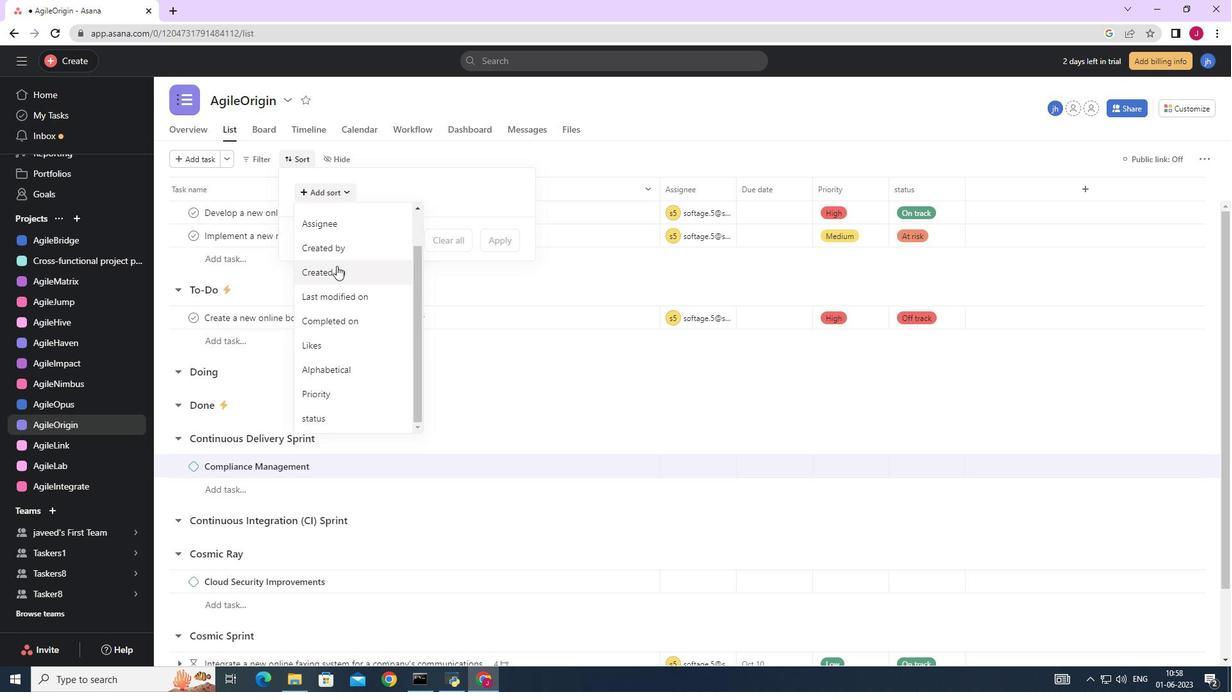 
Action: Mouse moved to (298, 155)
Screenshot: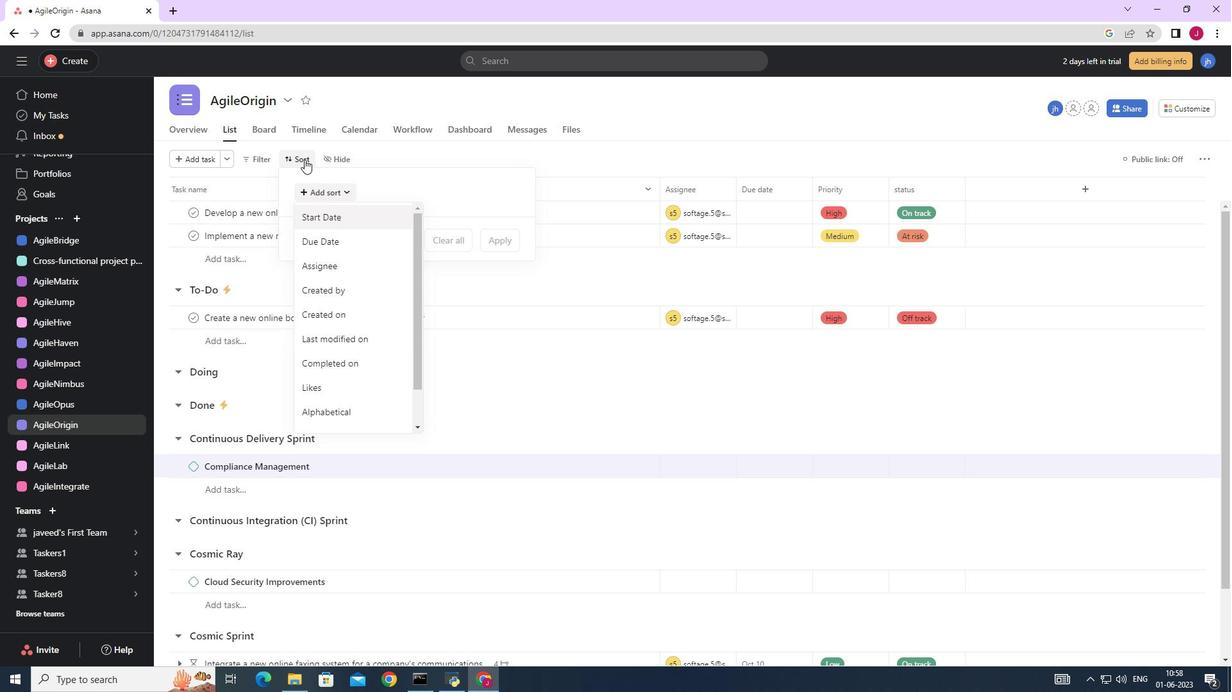 
Action: Mouse pressed left at (298, 155)
Screenshot: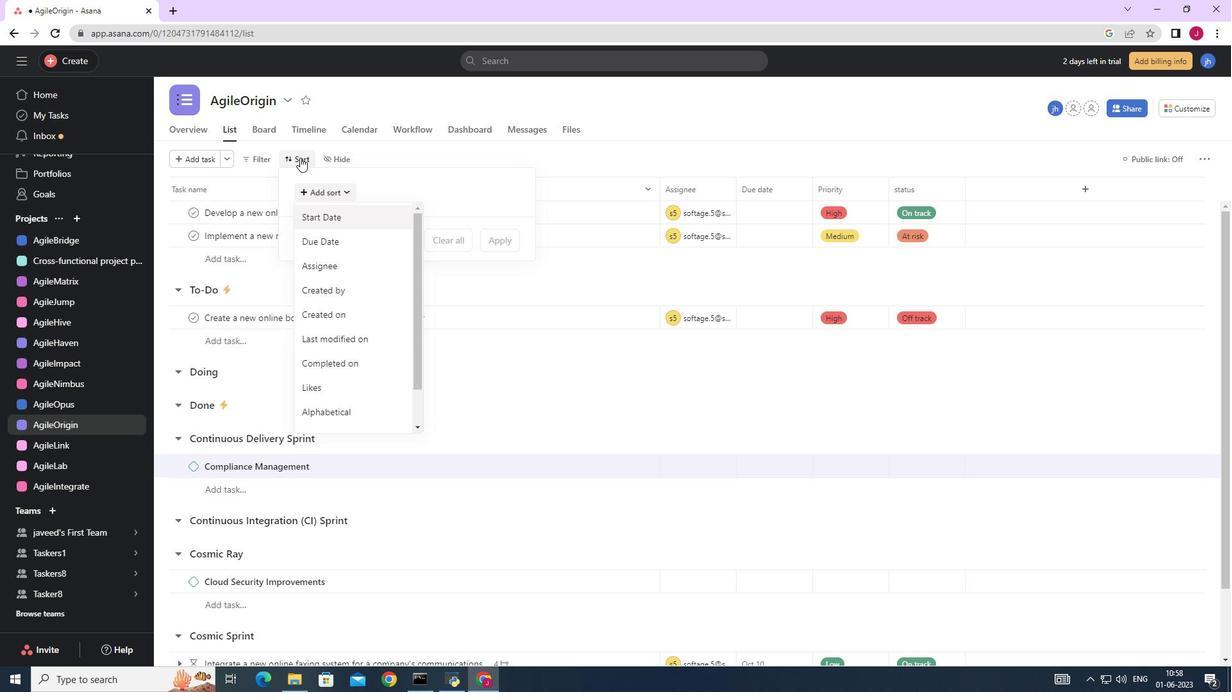 
Action: Mouse pressed left at (298, 155)
Screenshot: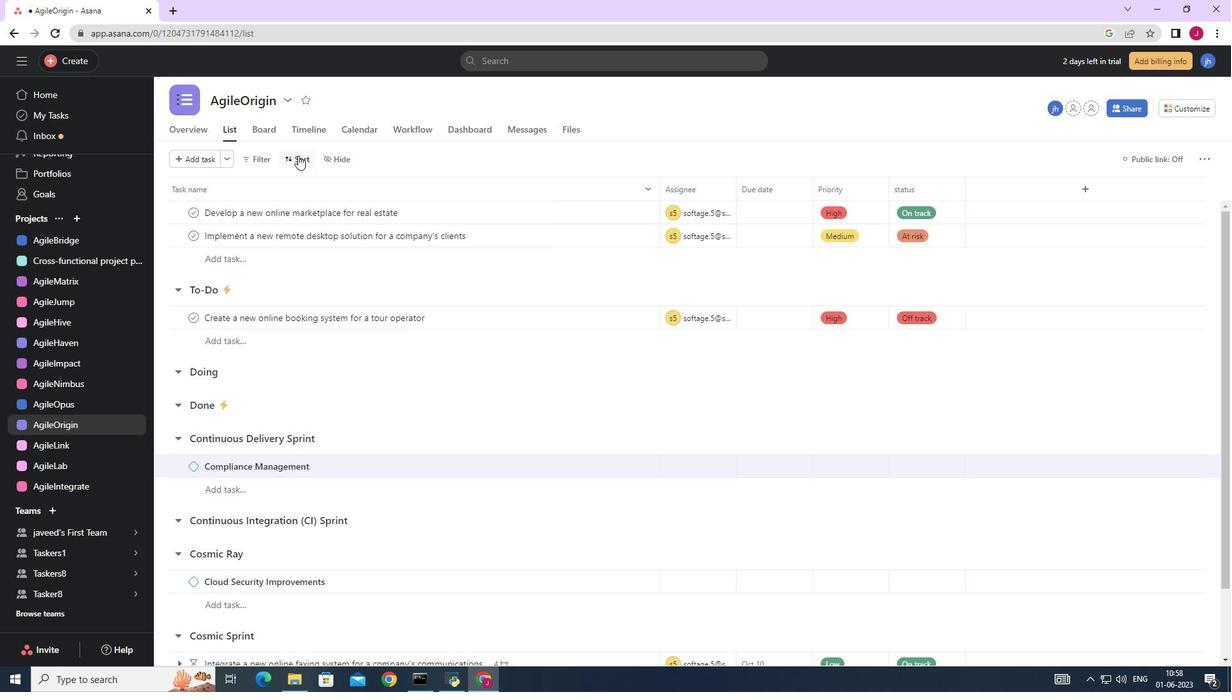
Action: Mouse moved to (357, 248)
Screenshot: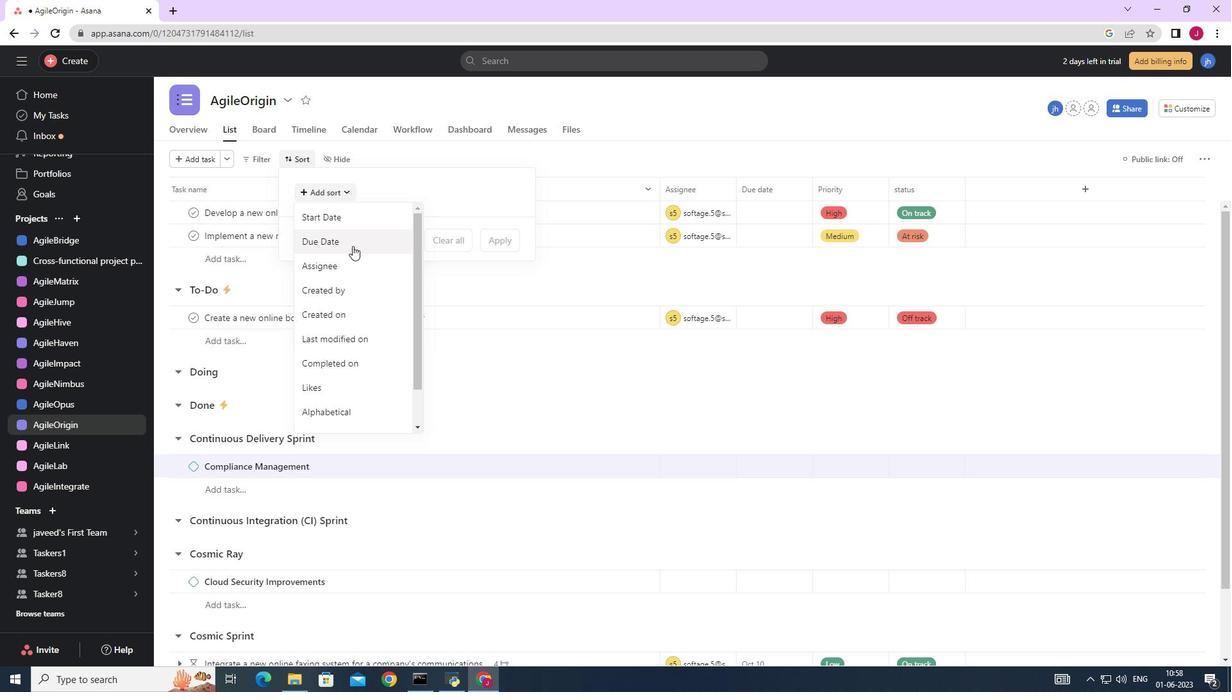 
Action: Mouse scrolled (357, 247) with delta (0, 0)
Screenshot: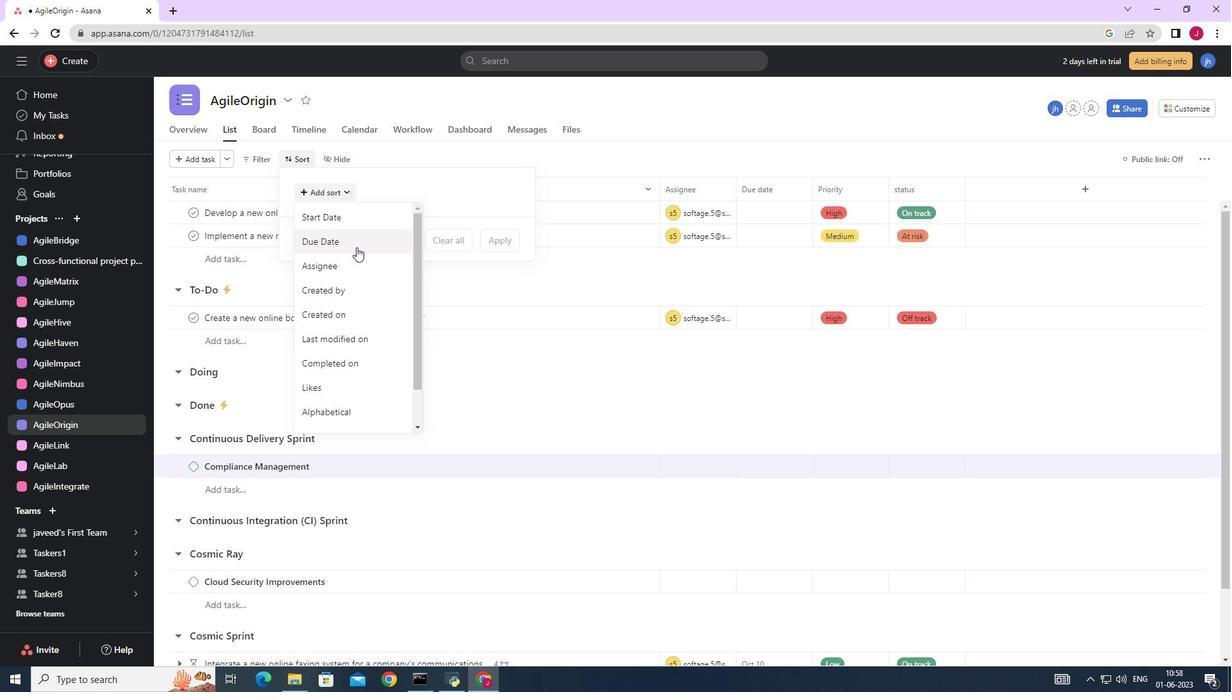 
Action: Mouse scrolled (357, 247) with delta (0, 0)
Screenshot: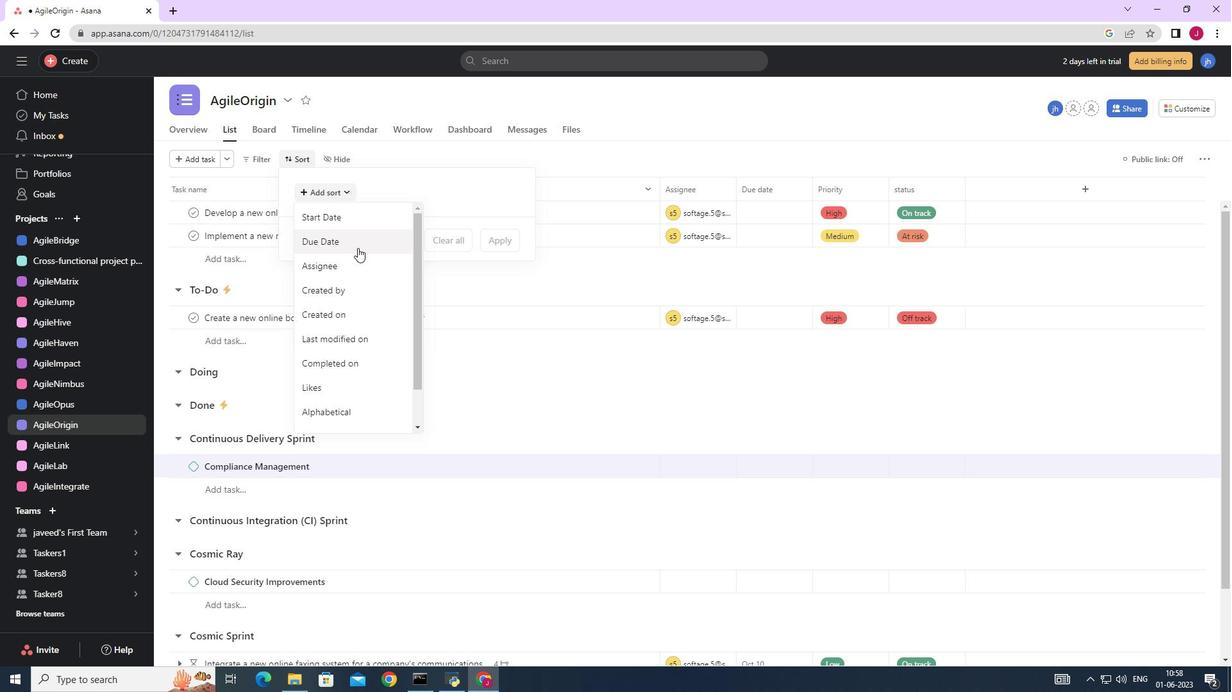 
Action: Mouse scrolled (357, 247) with delta (0, 0)
Screenshot: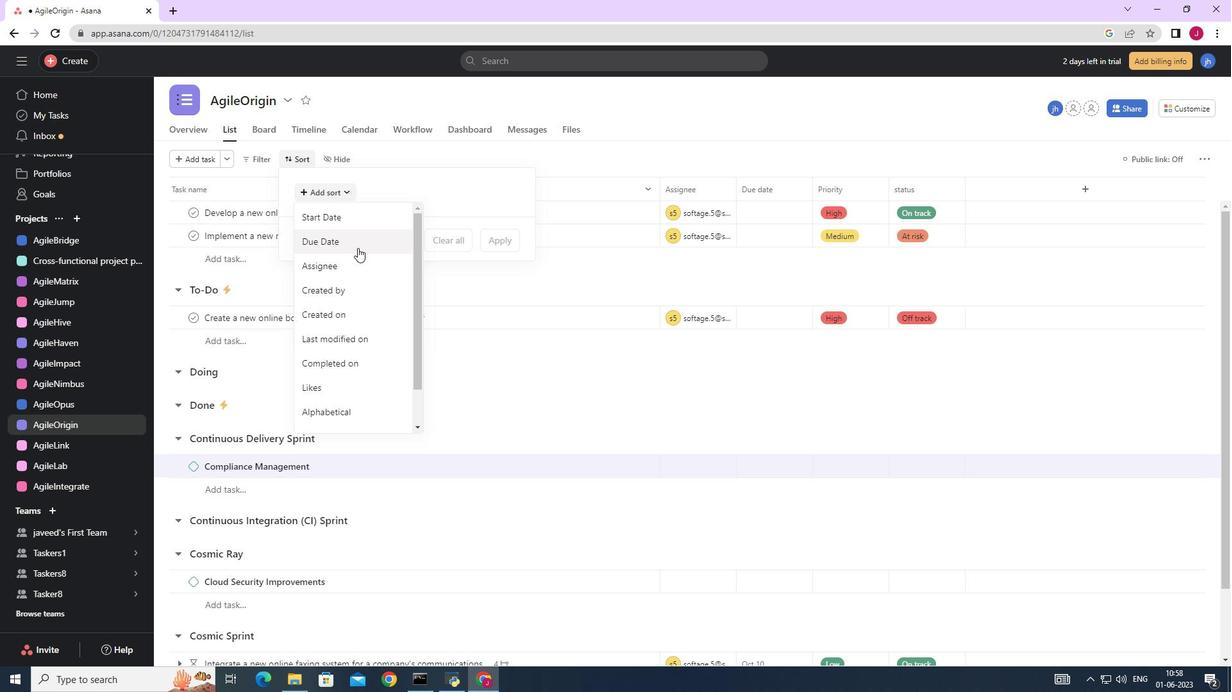 
Action: Mouse scrolled (357, 247) with delta (0, 0)
Screenshot: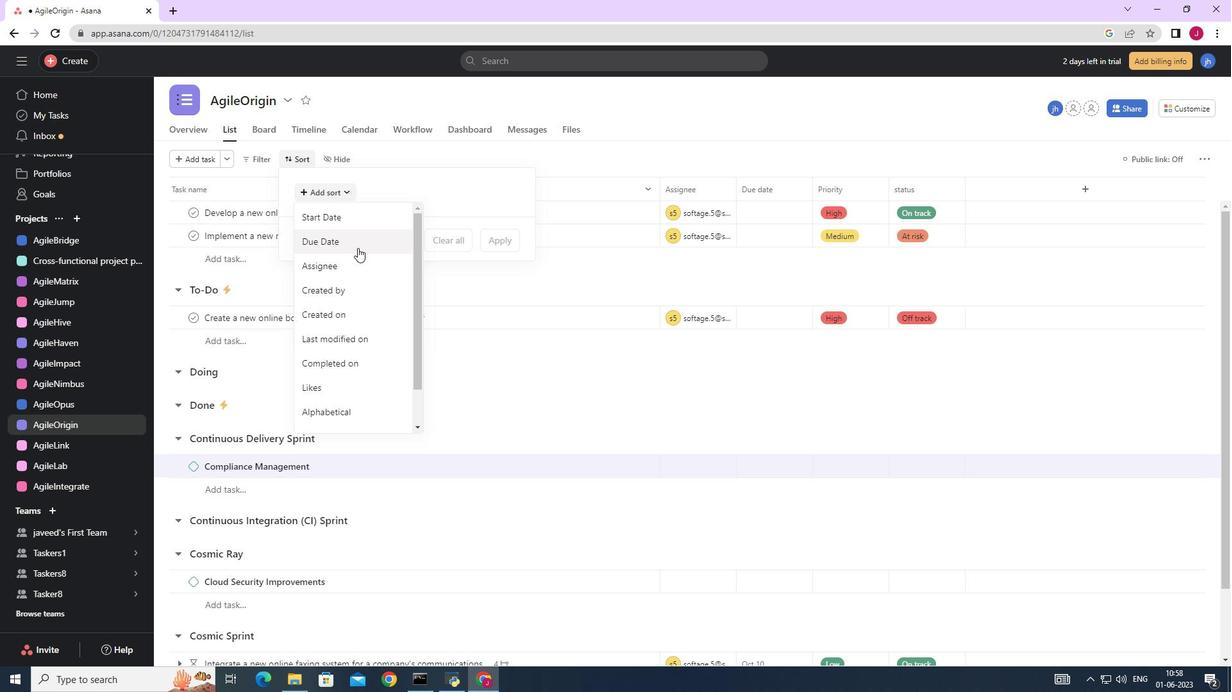 
Action: Mouse scrolled (357, 247) with delta (0, 0)
Screenshot: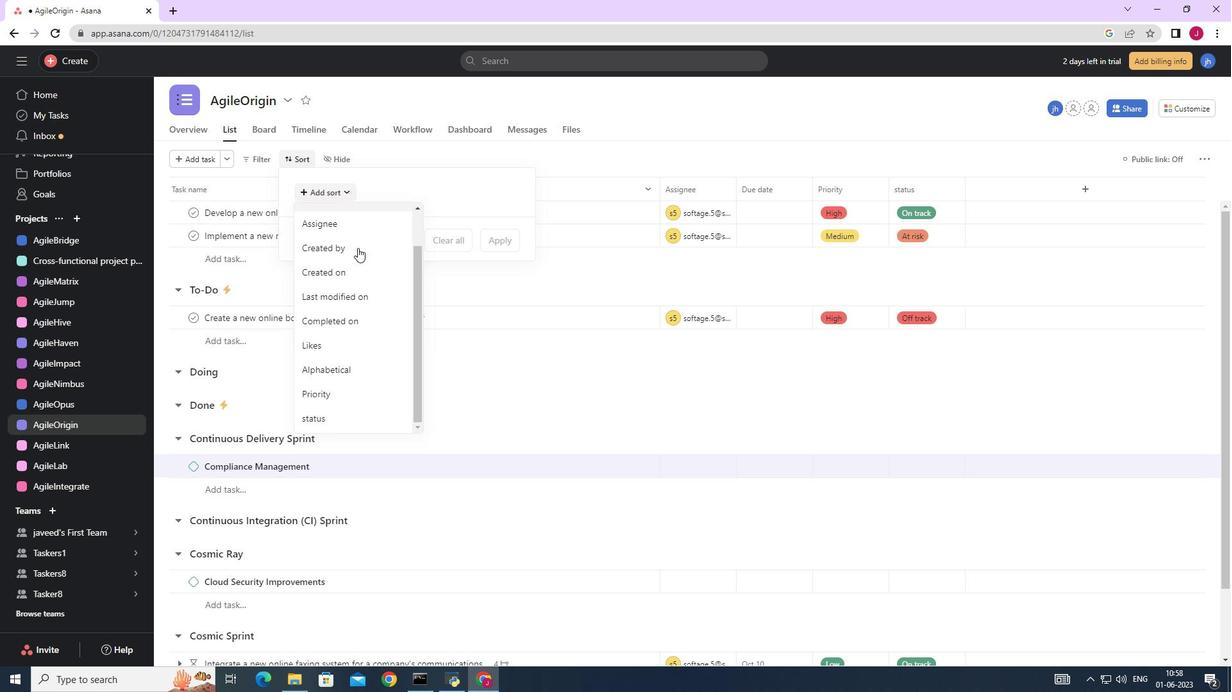 
Action: Mouse scrolled (357, 247) with delta (0, 0)
Screenshot: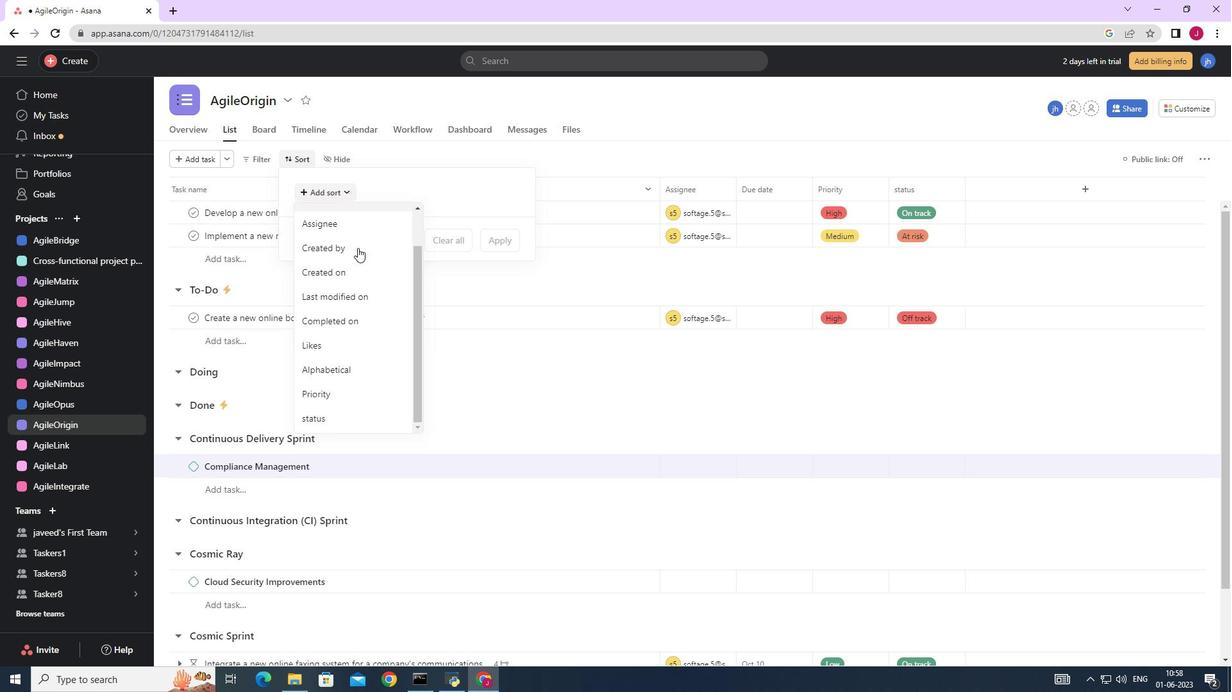 
Action: Mouse scrolled (357, 247) with delta (0, 0)
Screenshot: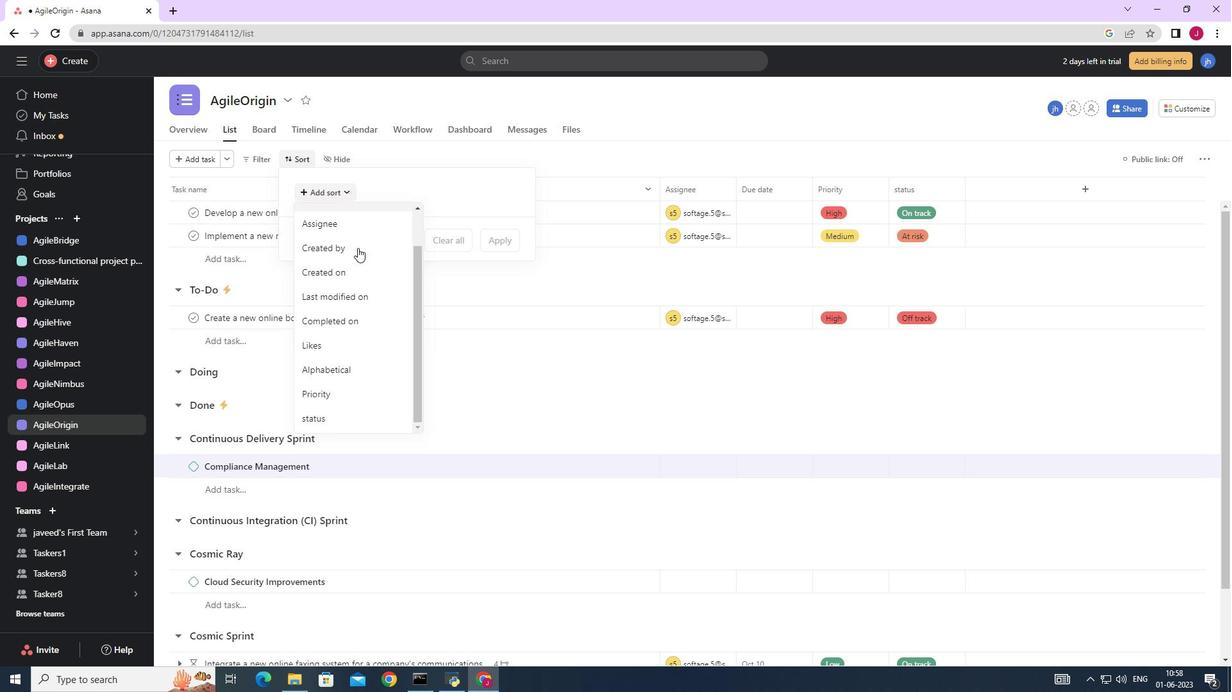 
Action: Mouse scrolled (357, 247) with delta (0, 0)
Screenshot: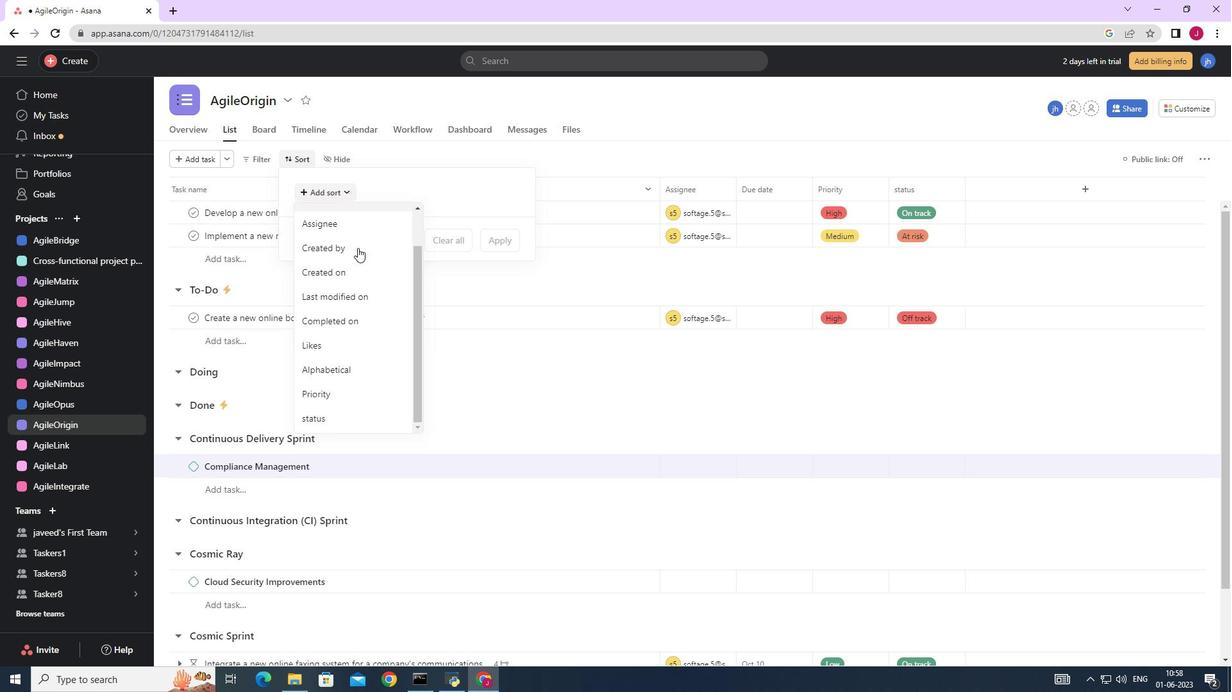 
Action: Mouse moved to (351, 258)
Screenshot: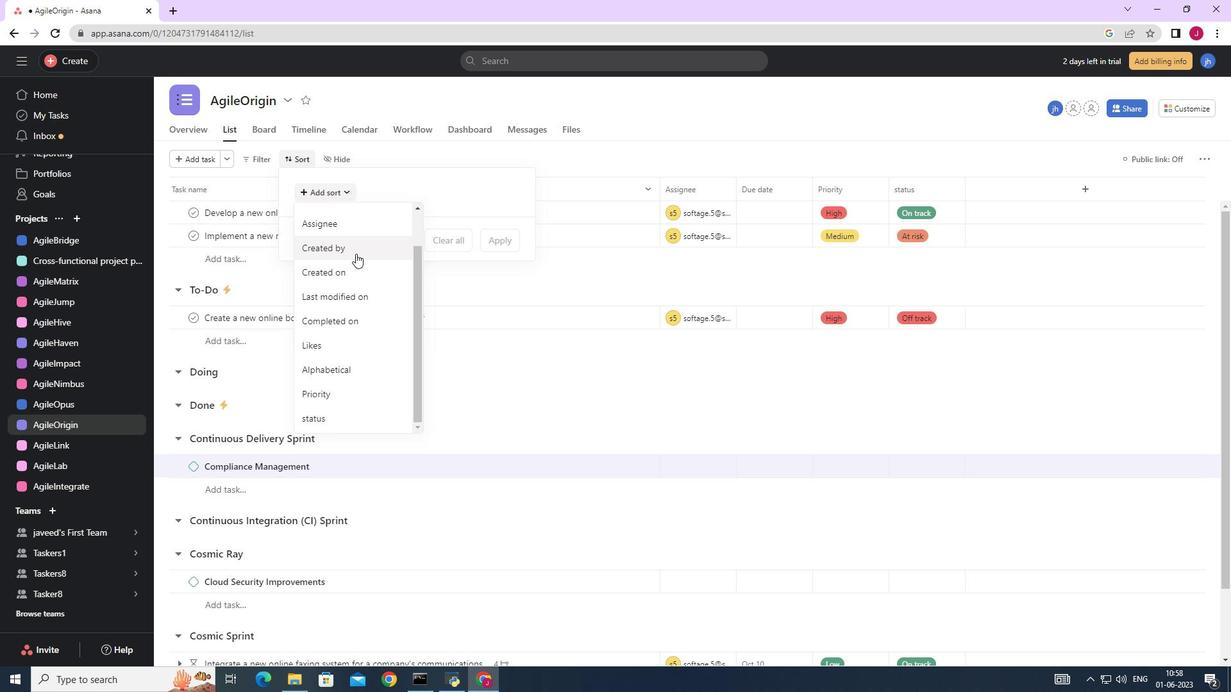 
Action: Mouse scrolled (351, 259) with delta (0, 0)
Screenshot: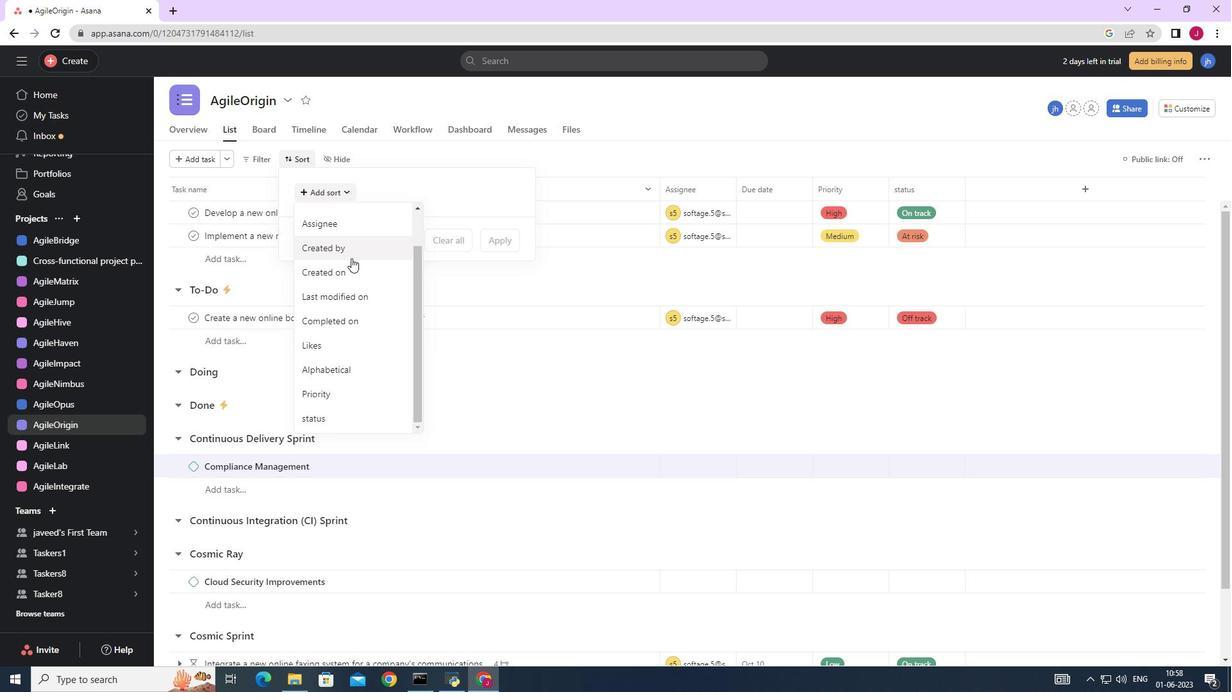 
Action: Mouse scrolled (351, 259) with delta (0, 0)
Screenshot: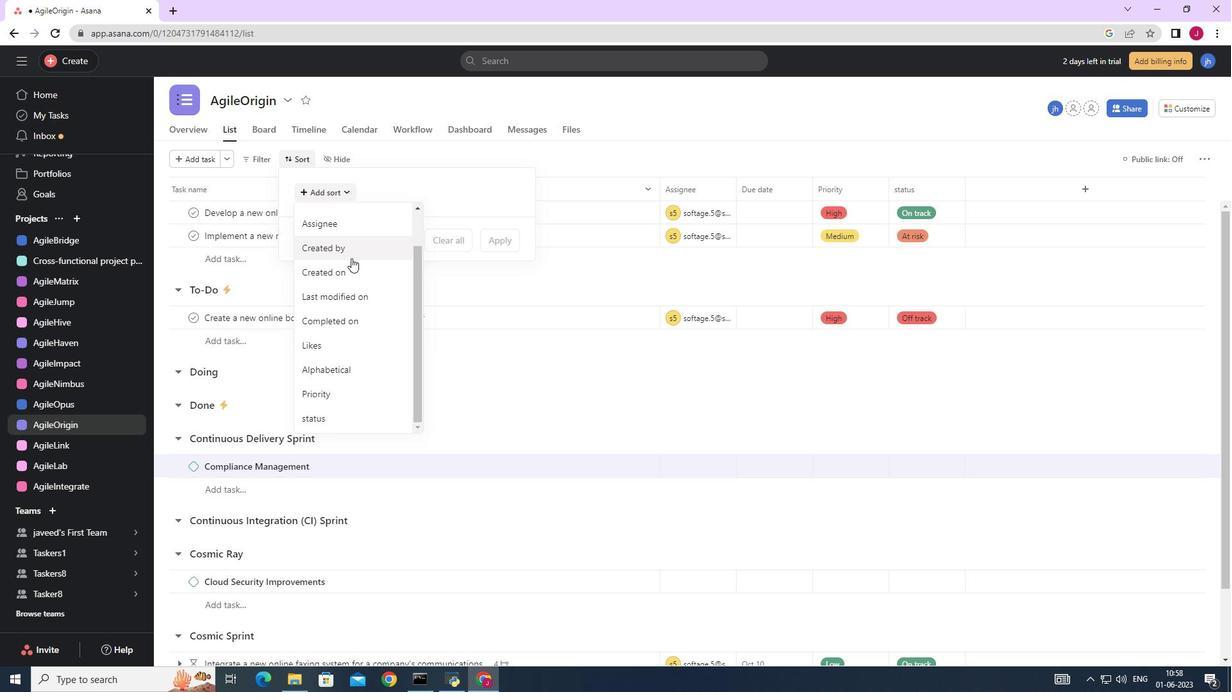 
Action: Mouse scrolled (351, 259) with delta (0, 0)
Screenshot: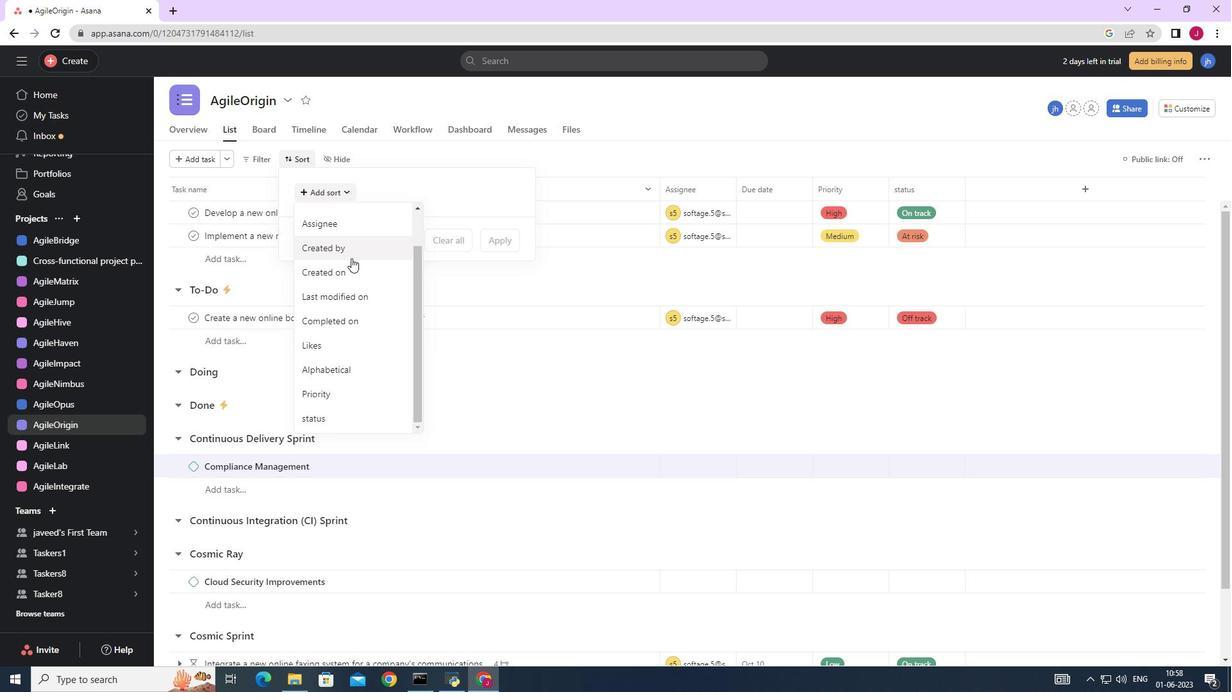 
Action: Mouse scrolled (351, 259) with delta (0, 0)
Screenshot: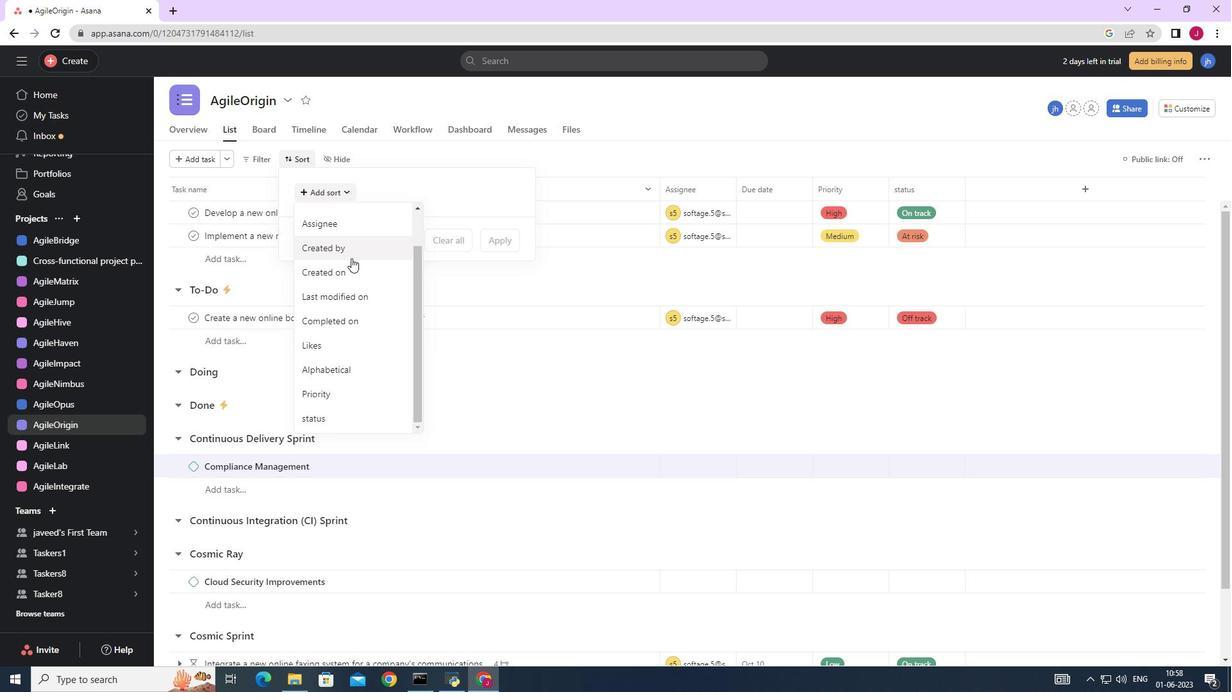 
Action: Mouse scrolled (351, 259) with delta (0, 0)
Screenshot: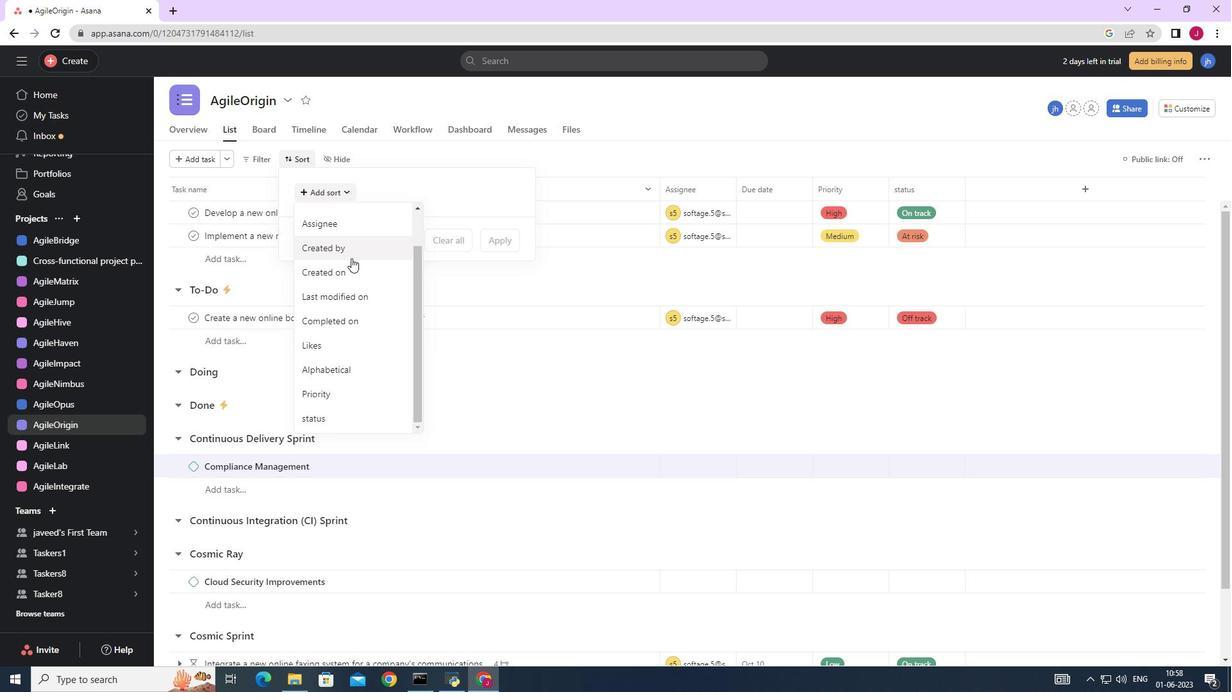 
Action: Mouse moved to (328, 267)
Screenshot: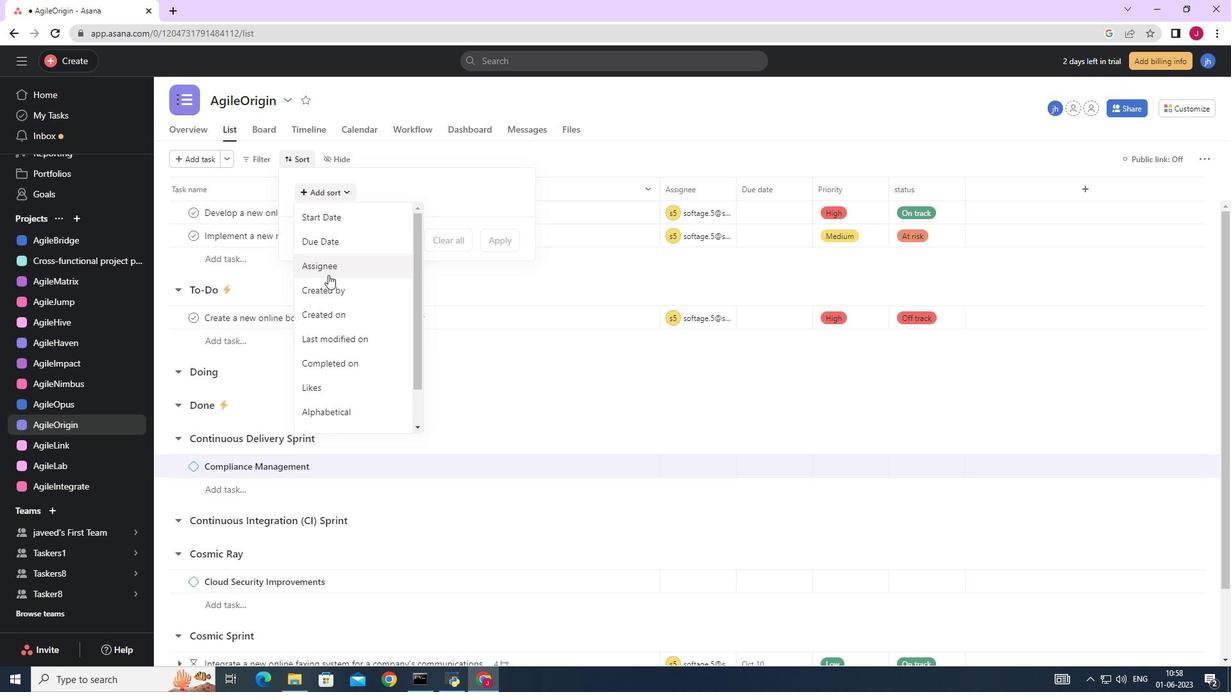 
Action: Mouse pressed left at (328, 267)
Screenshot: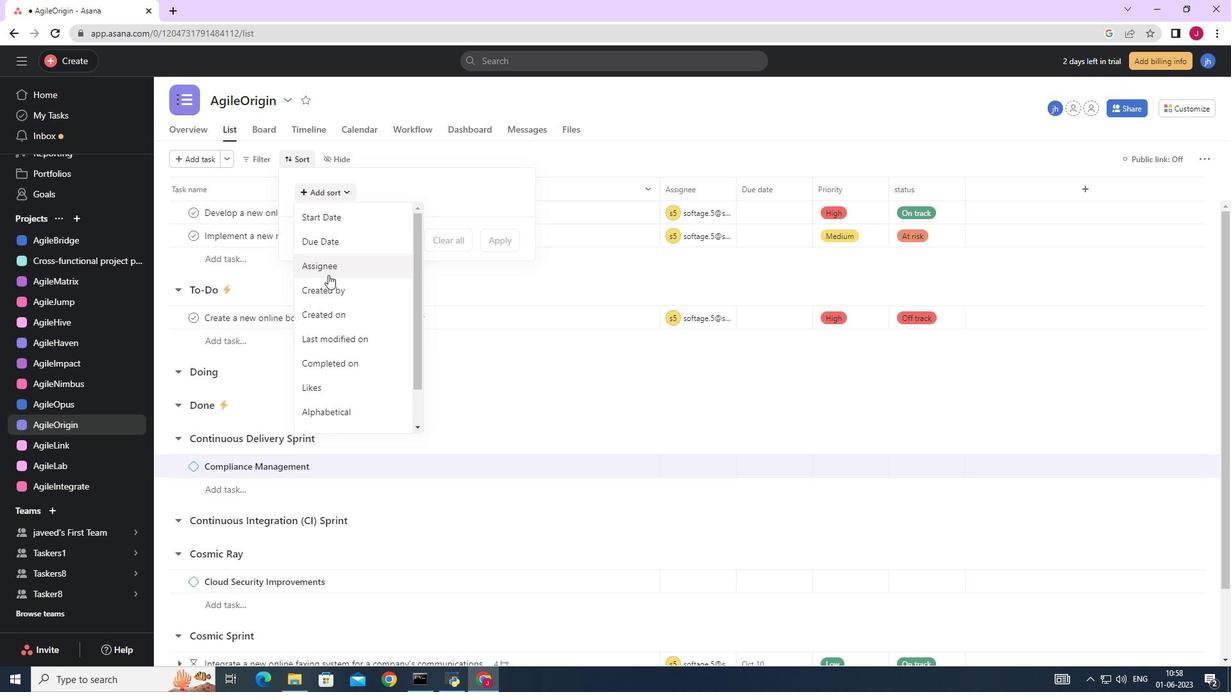 
Action: Mouse moved to (387, 205)
Screenshot: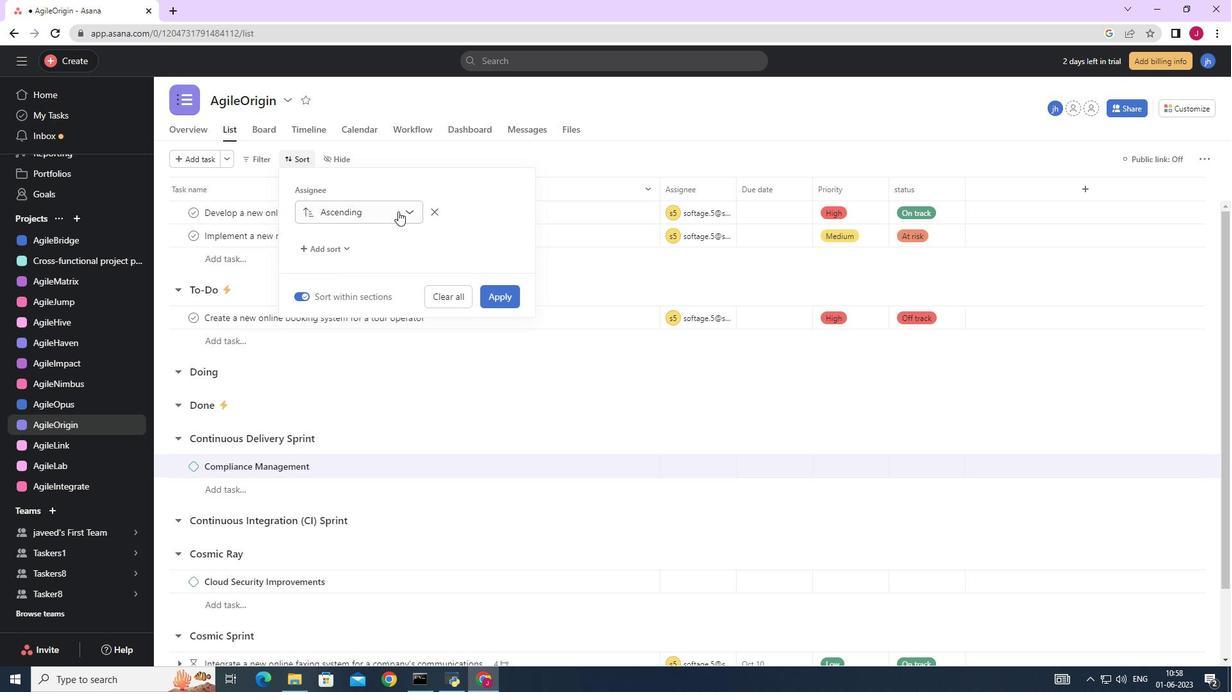 
Action: Mouse pressed left at (387, 205)
Screenshot: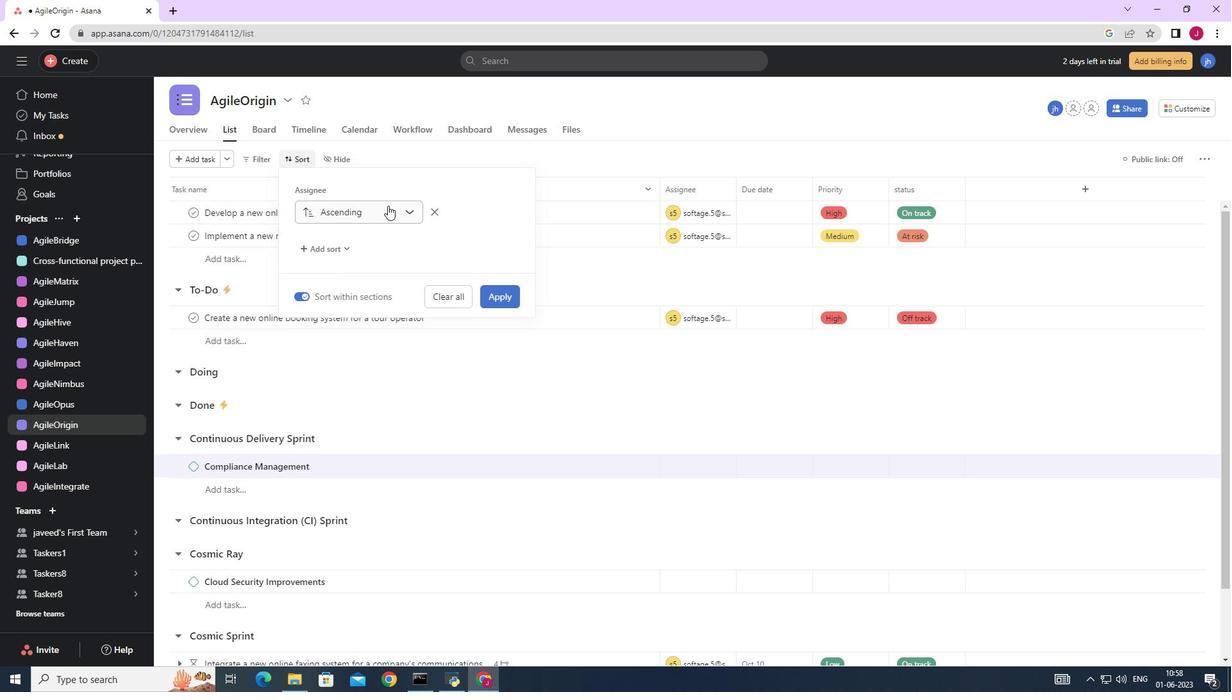
Action: Mouse moved to (347, 265)
Screenshot: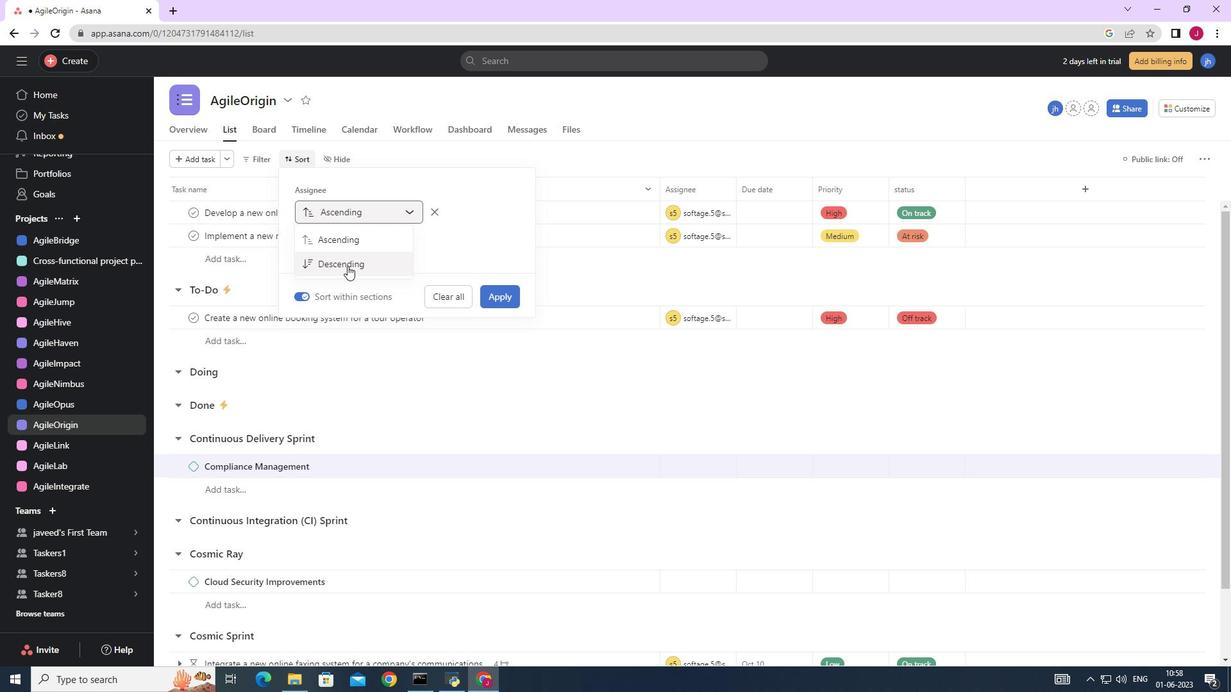 
Action: Mouse pressed left at (347, 265)
Screenshot: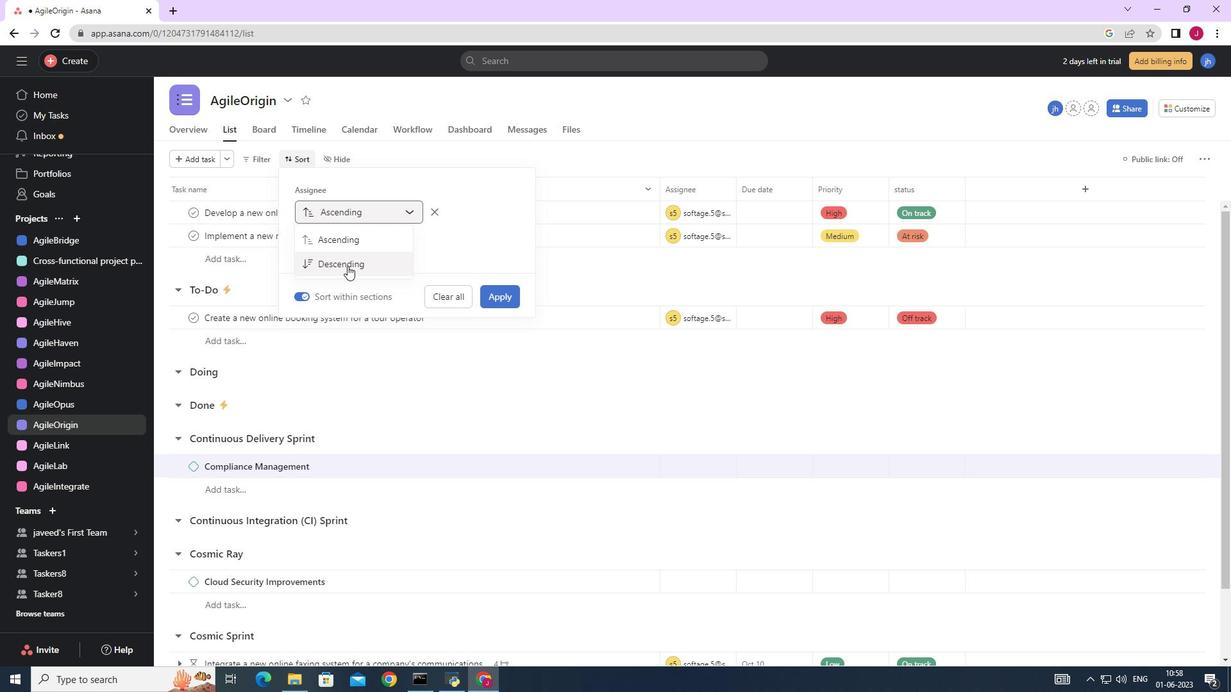 
Action: Mouse moved to (505, 294)
Screenshot: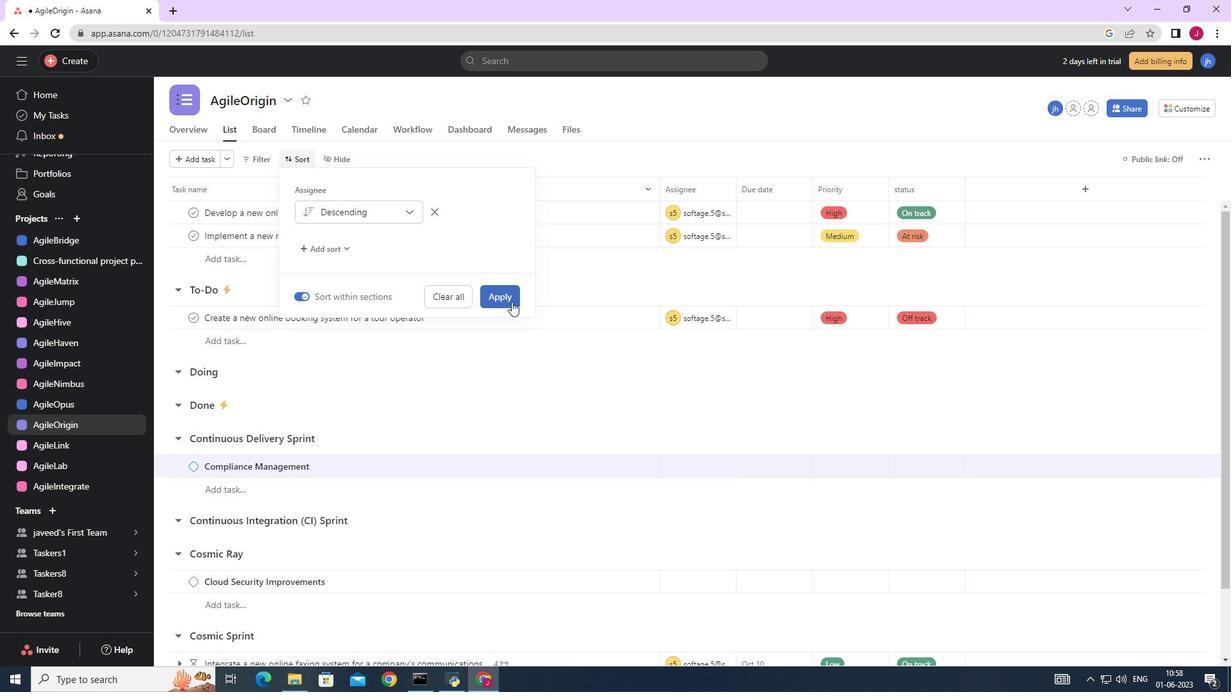 
Action: Mouse pressed left at (505, 294)
Screenshot: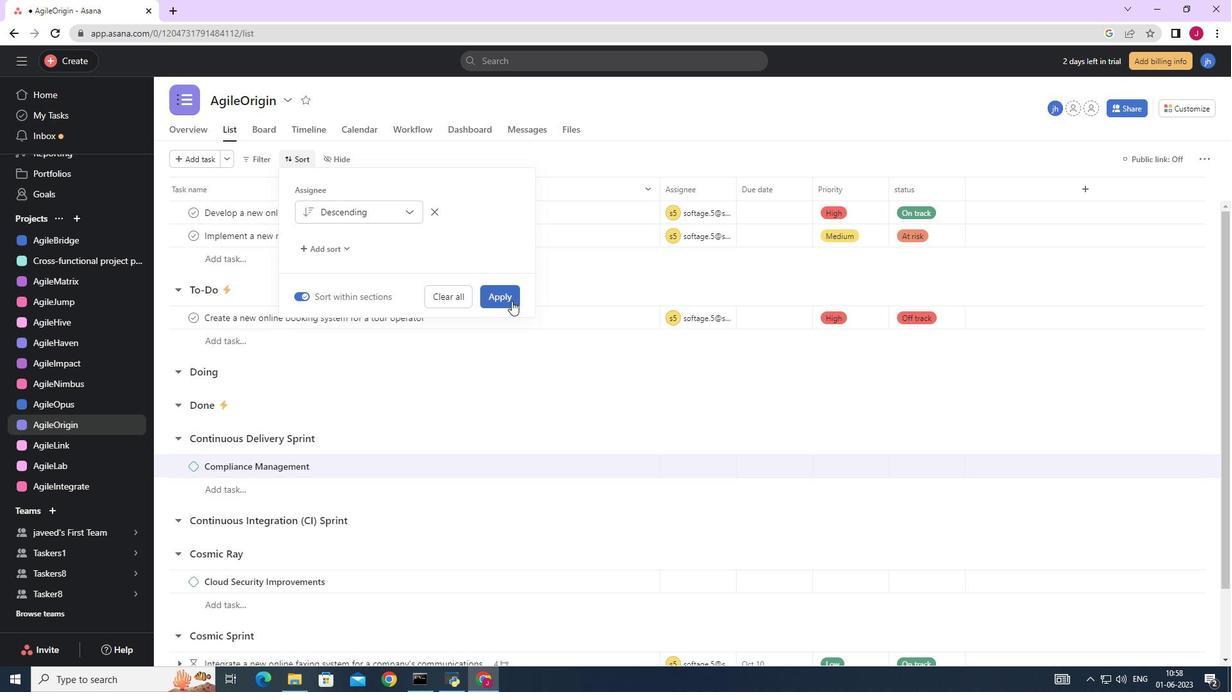 
